 Task: Create a due date automation trigger when advanced on, 2 hours before a card is due add fields with custom field "Resume" set to a number greater than 1 and lower or equal to 10.
Action: Mouse moved to (1222, 107)
Screenshot: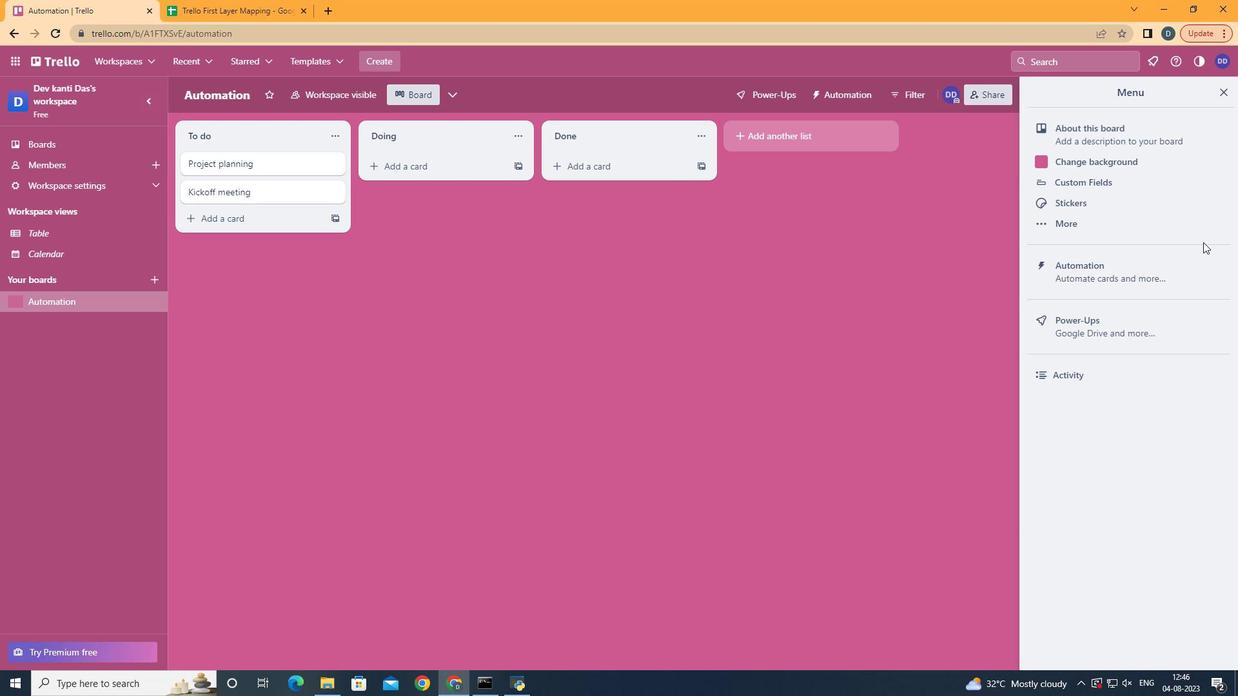 
Action: Mouse pressed left at (1222, 107)
Screenshot: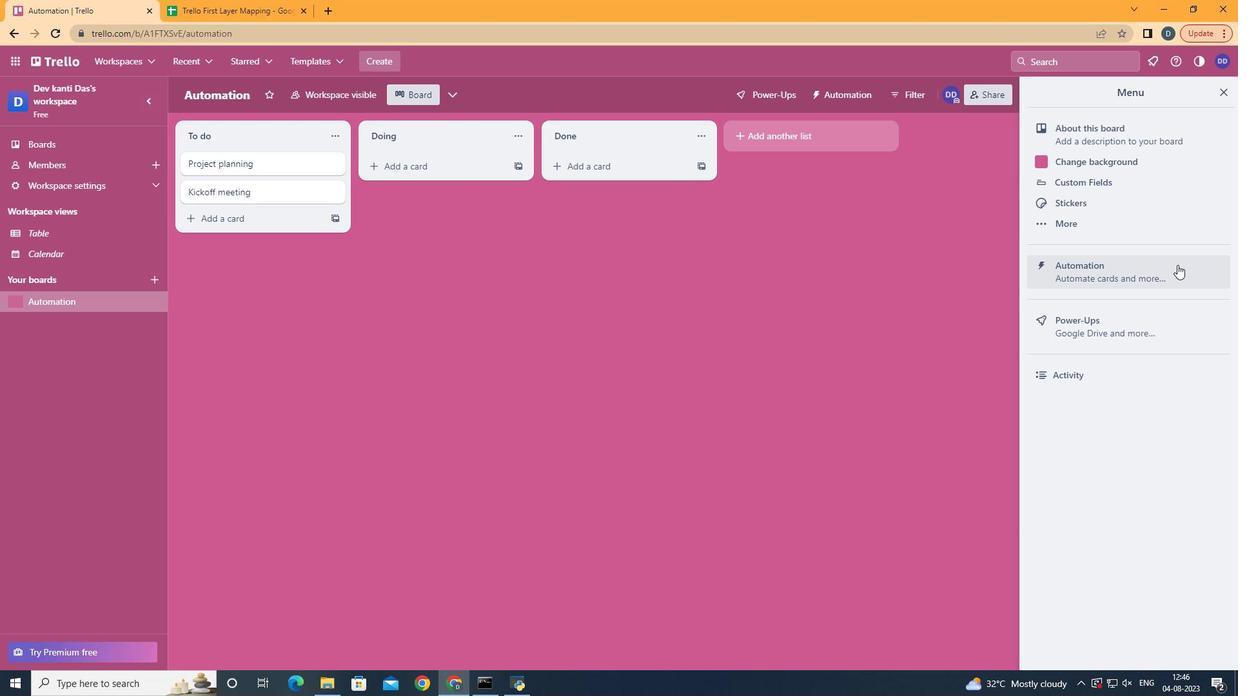
Action: Mouse moved to (1184, 272)
Screenshot: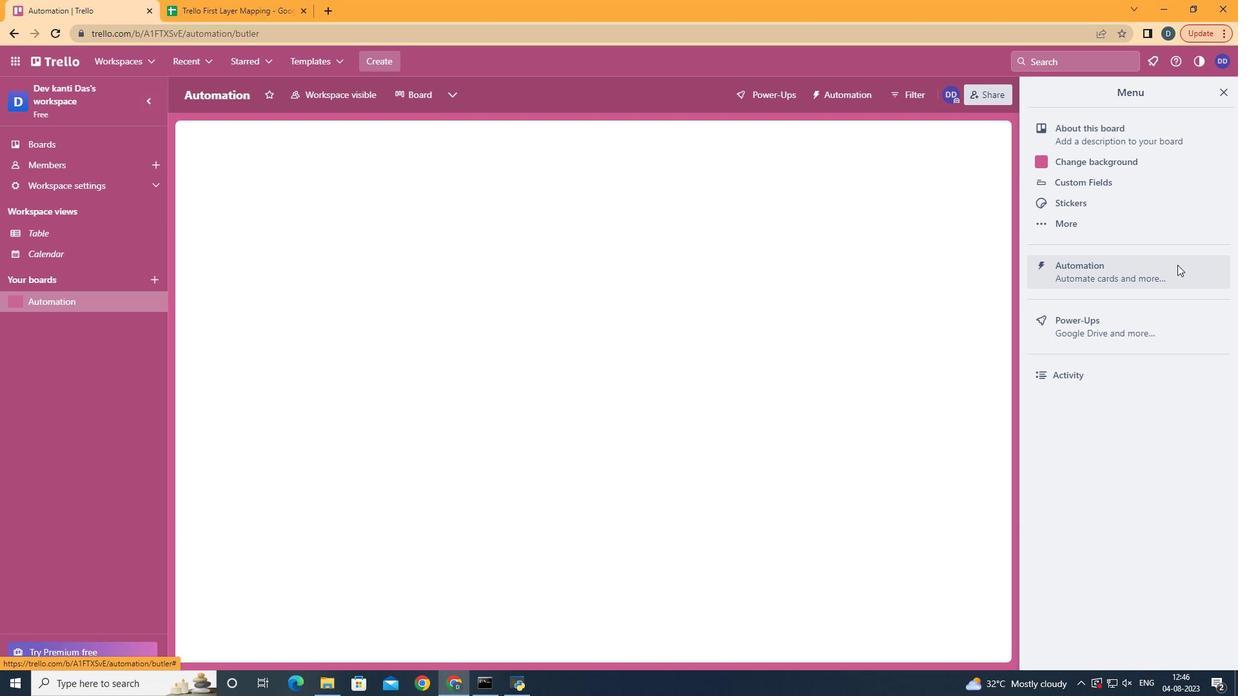 
Action: Mouse pressed left at (1184, 272)
Screenshot: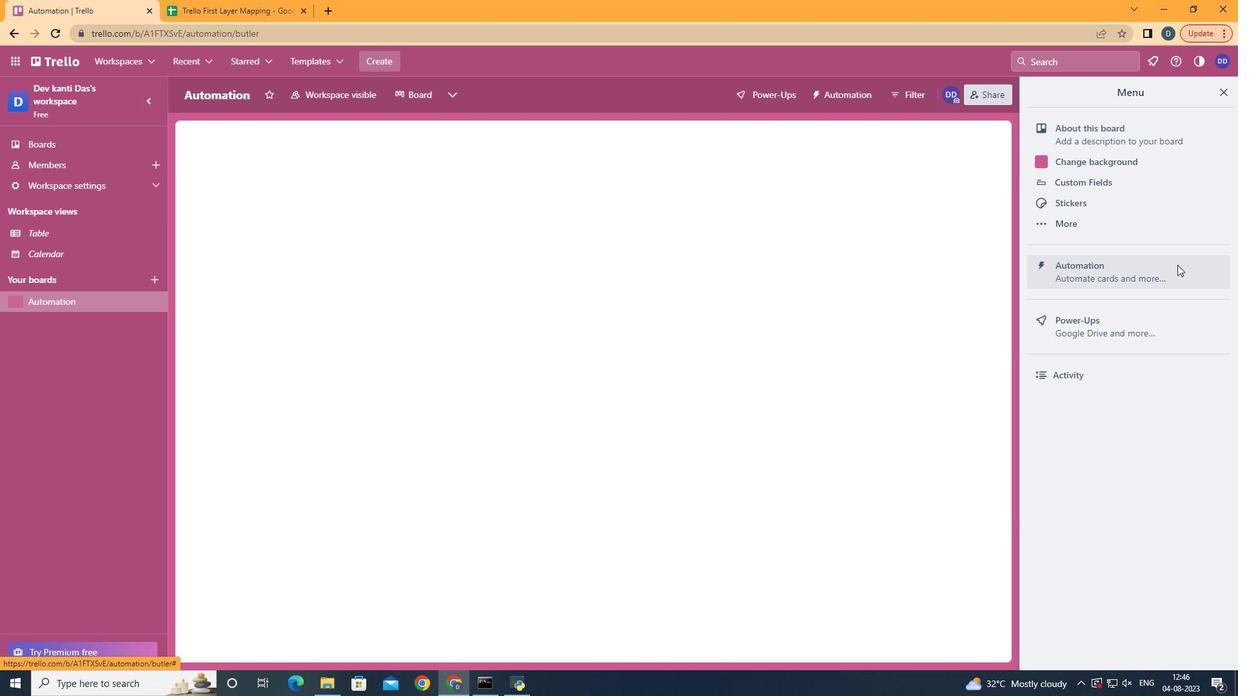 
Action: Mouse moved to (253, 281)
Screenshot: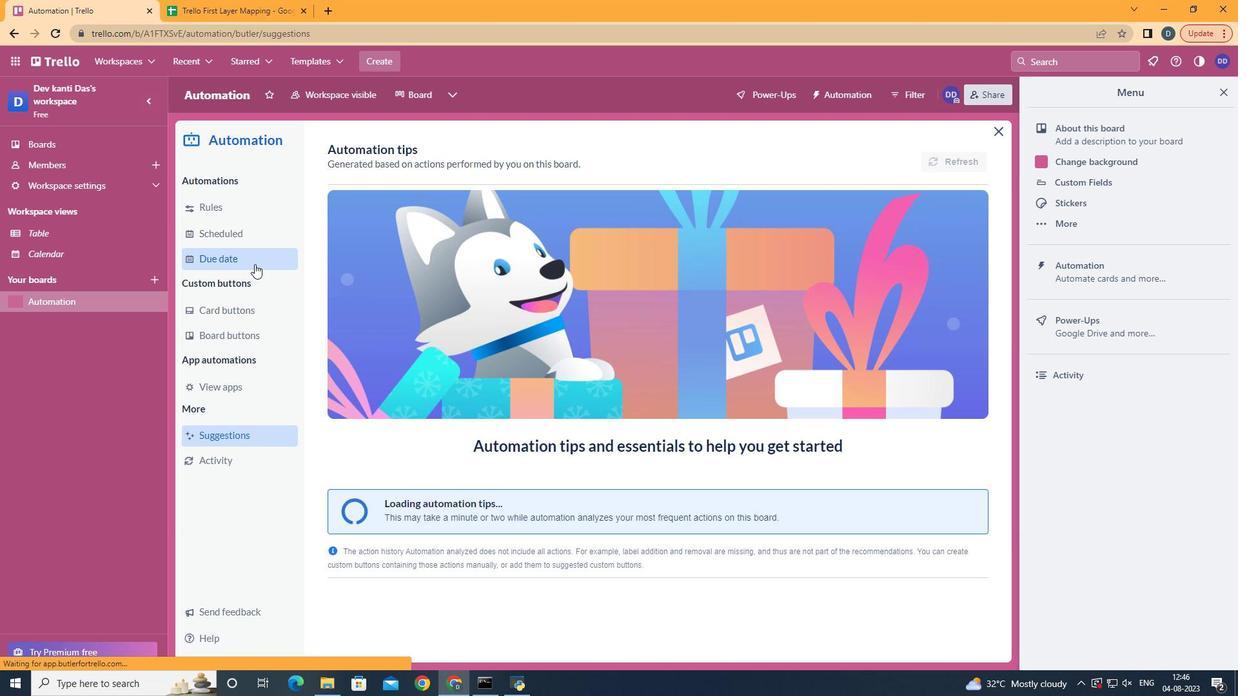 
Action: Mouse pressed left at (253, 281)
Screenshot: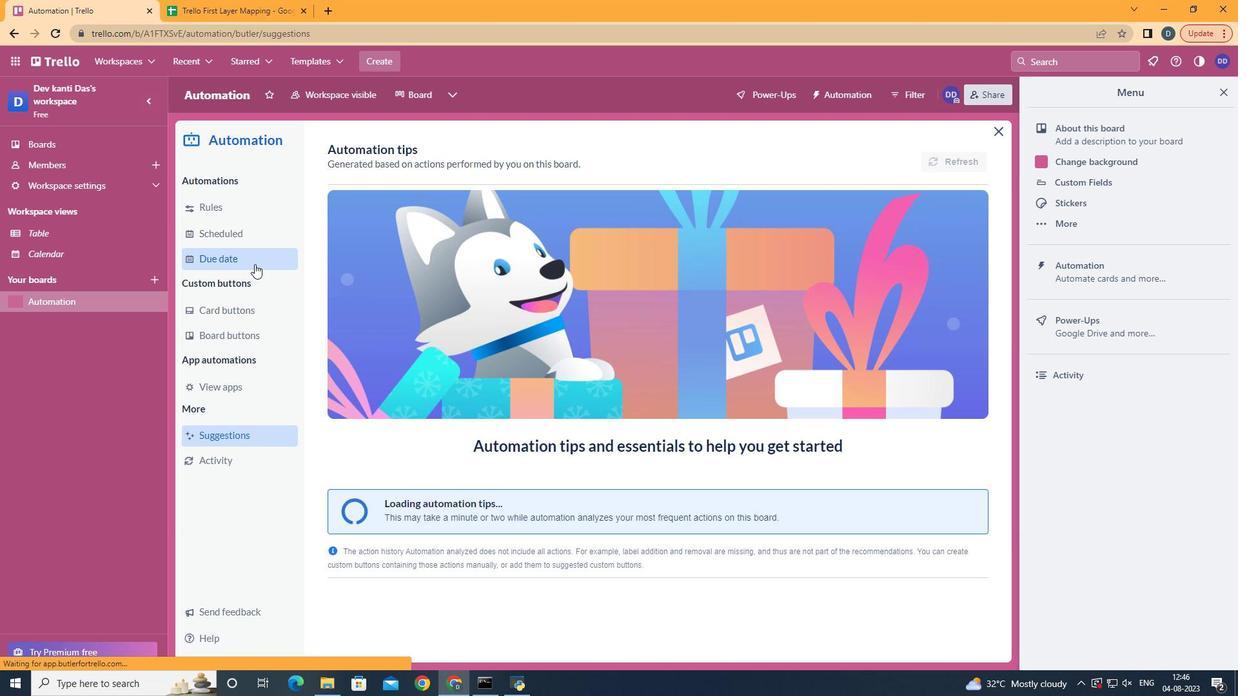 
Action: Mouse moved to (261, 273)
Screenshot: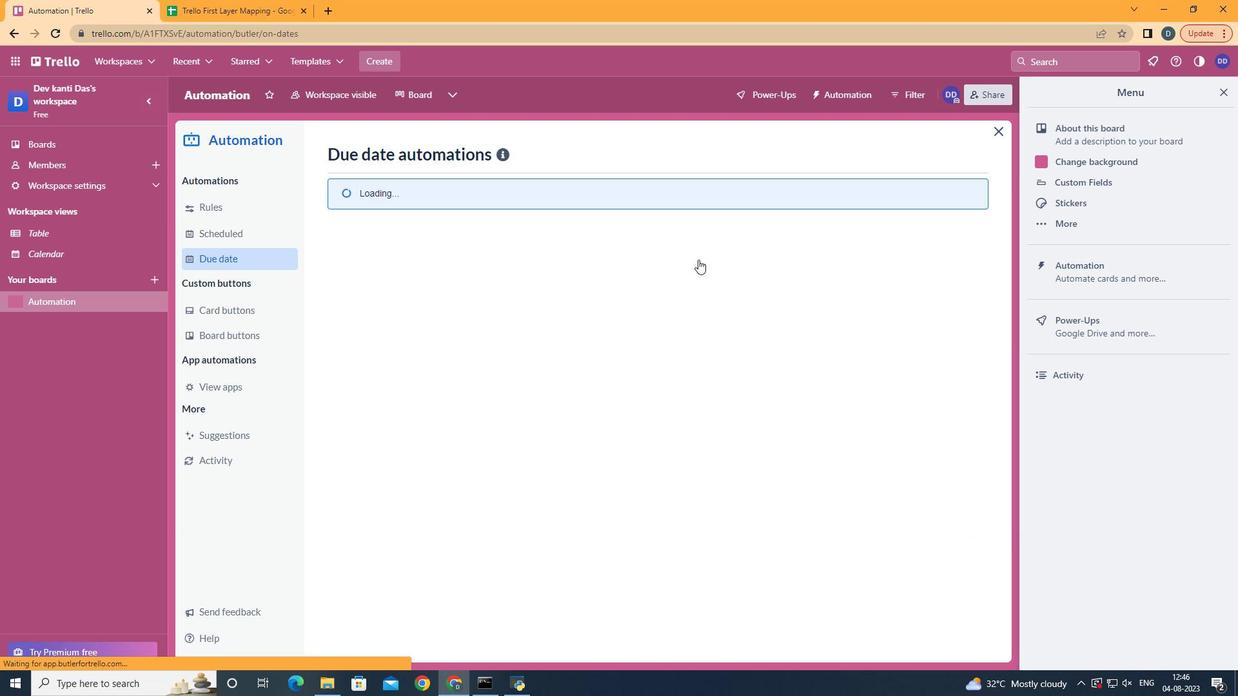 
Action: Mouse pressed left at (261, 273)
Screenshot: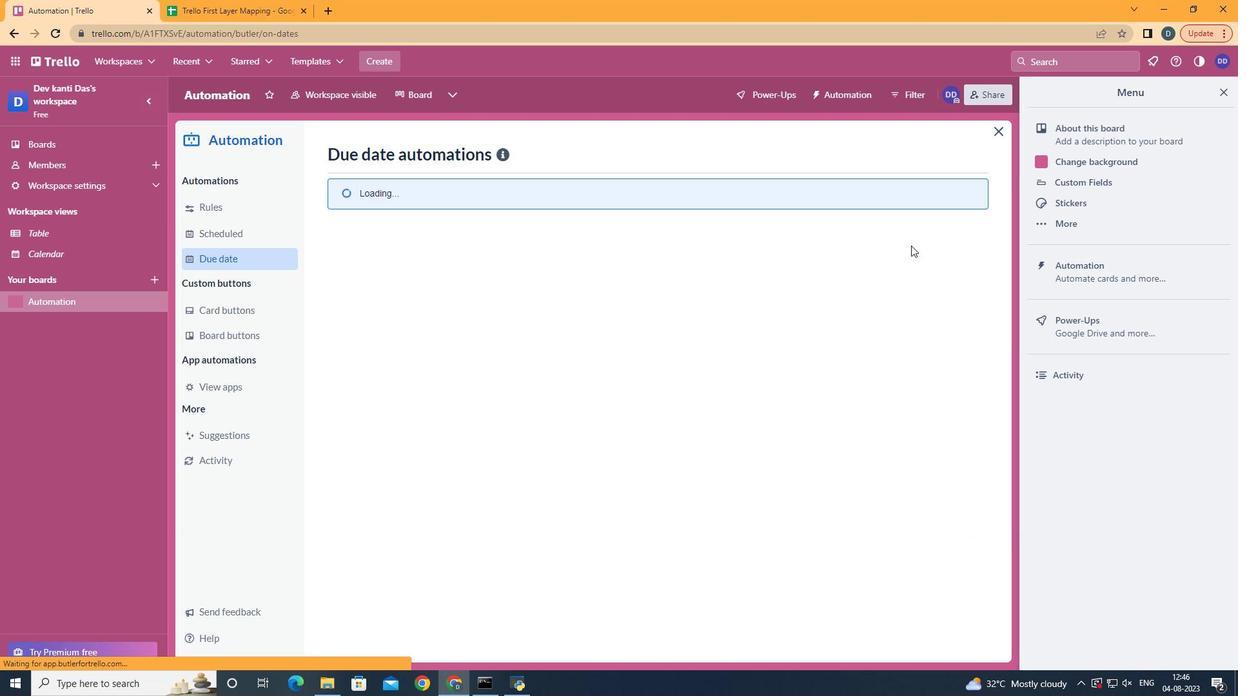 
Action: Mouse moved to (922, 159)
Screenshot: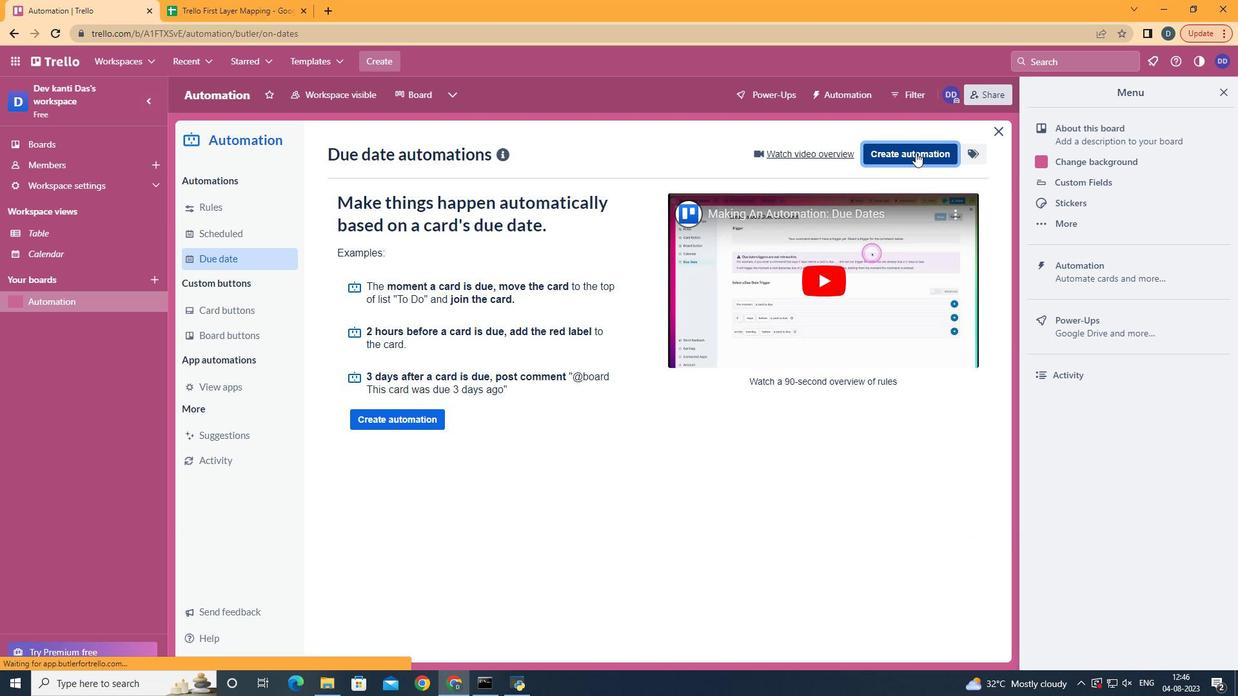
Action: Mouse pressed left at (922, 159)
Screenshot: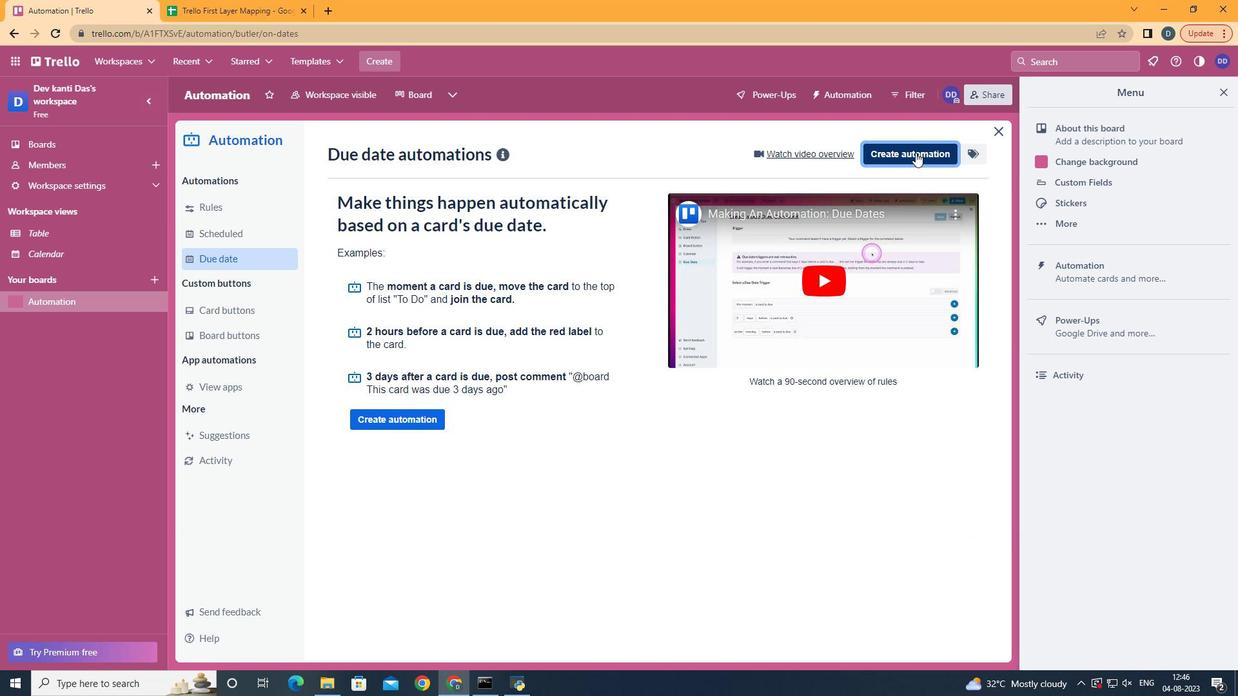 
Action: Mouse moved to (760, 290)
Screenshot: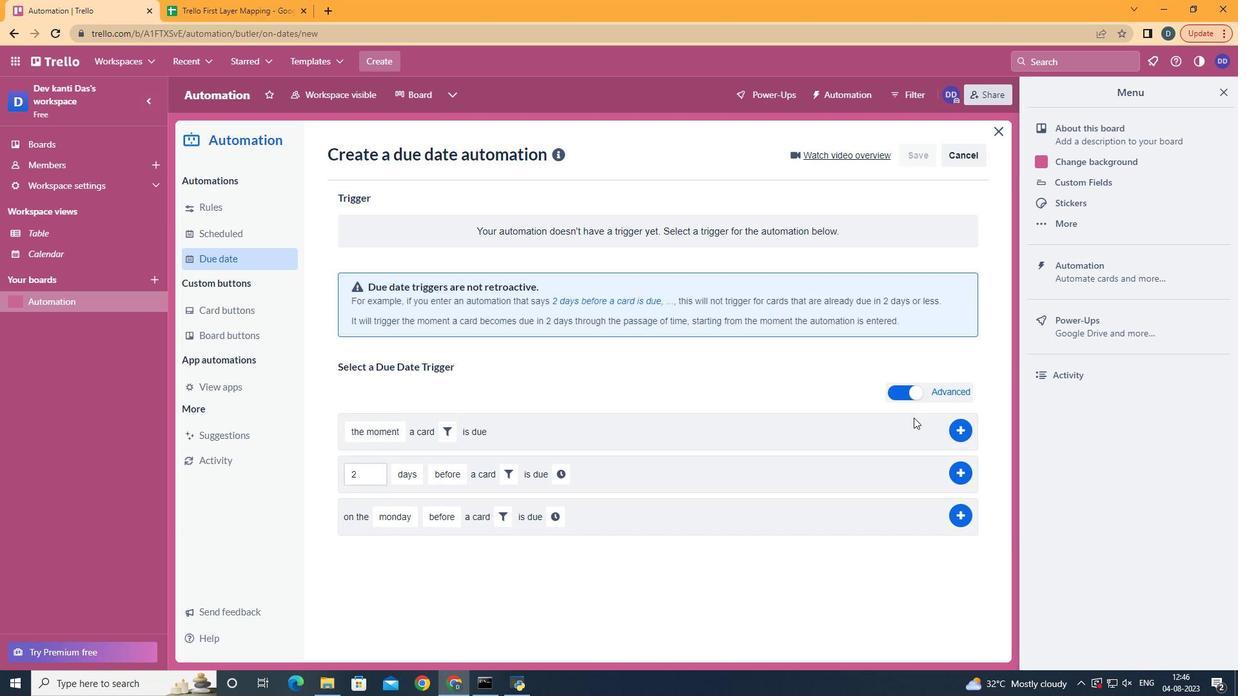 
Action: Mouse pressed left at (760, 290)
Screenshot: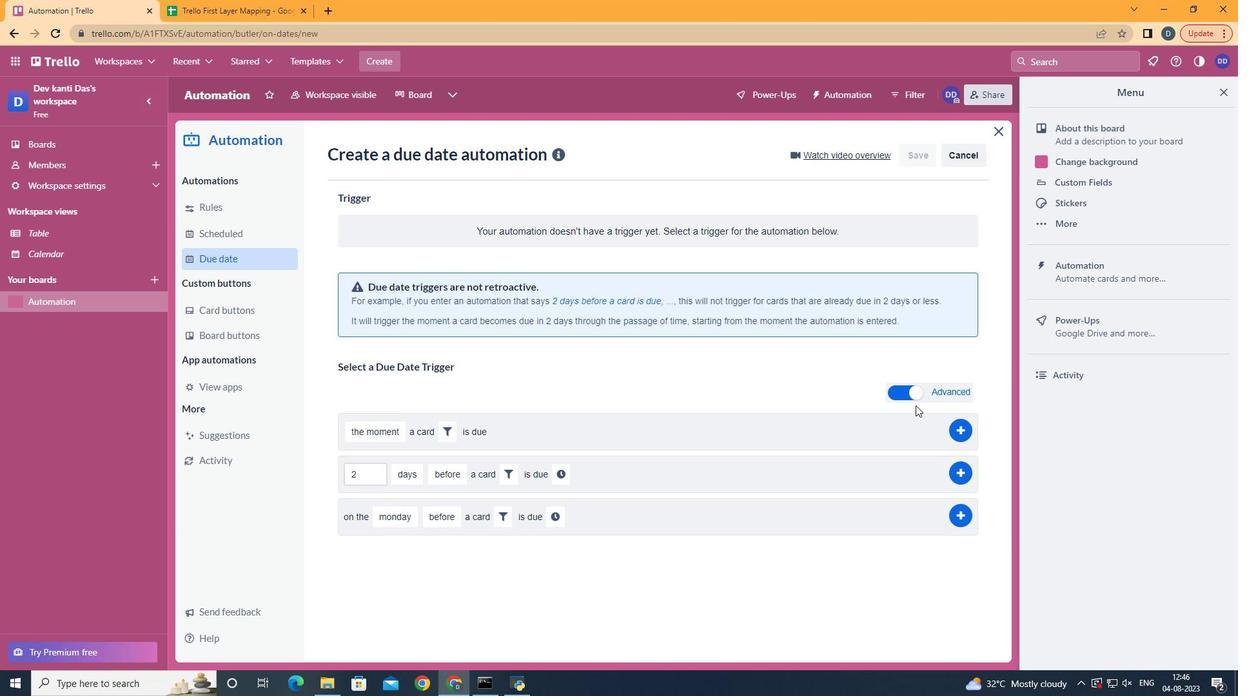 
Action: Mouse moved to (417, 561)
Screenshot: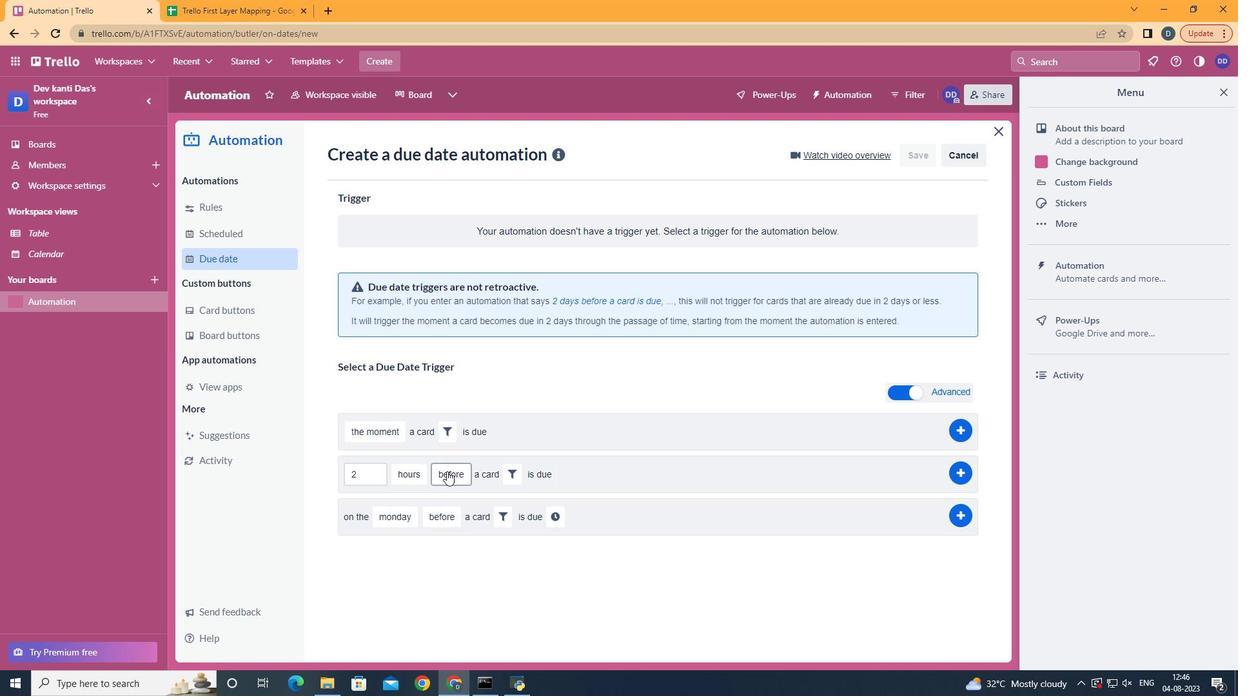 
Action: Mouse pressed left at (417, 561)
Screenshot: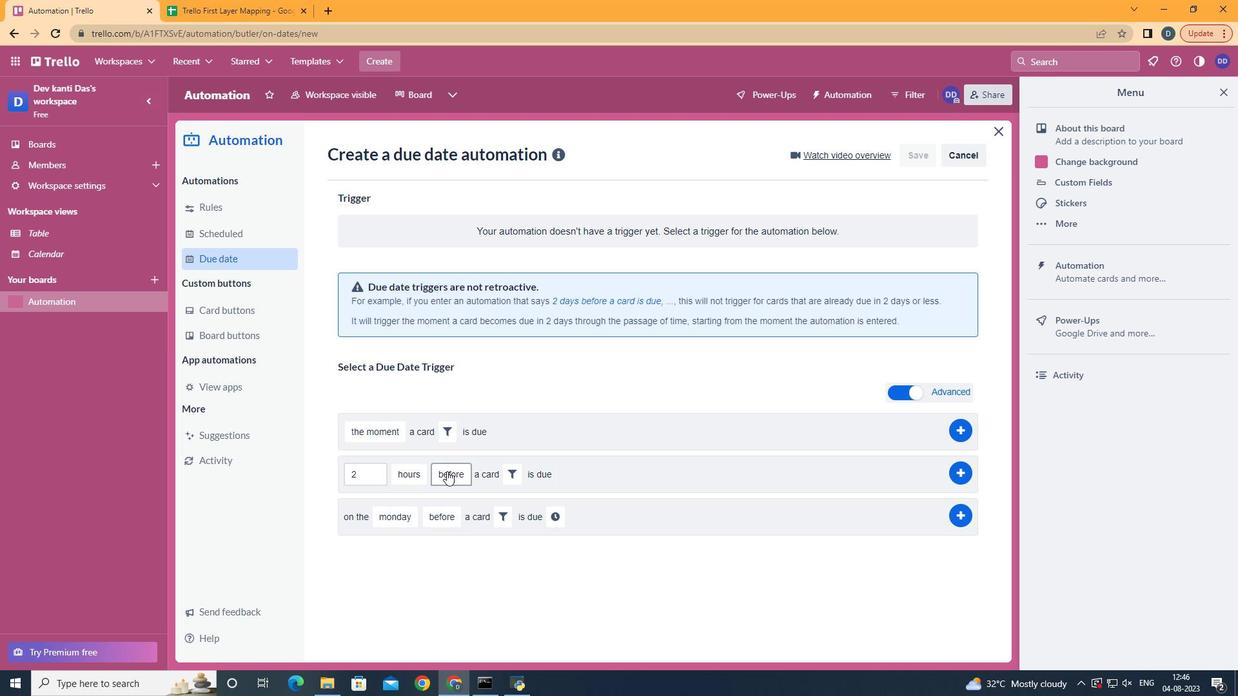 
Action: Mouse moved to (458, 501)
Screenshot: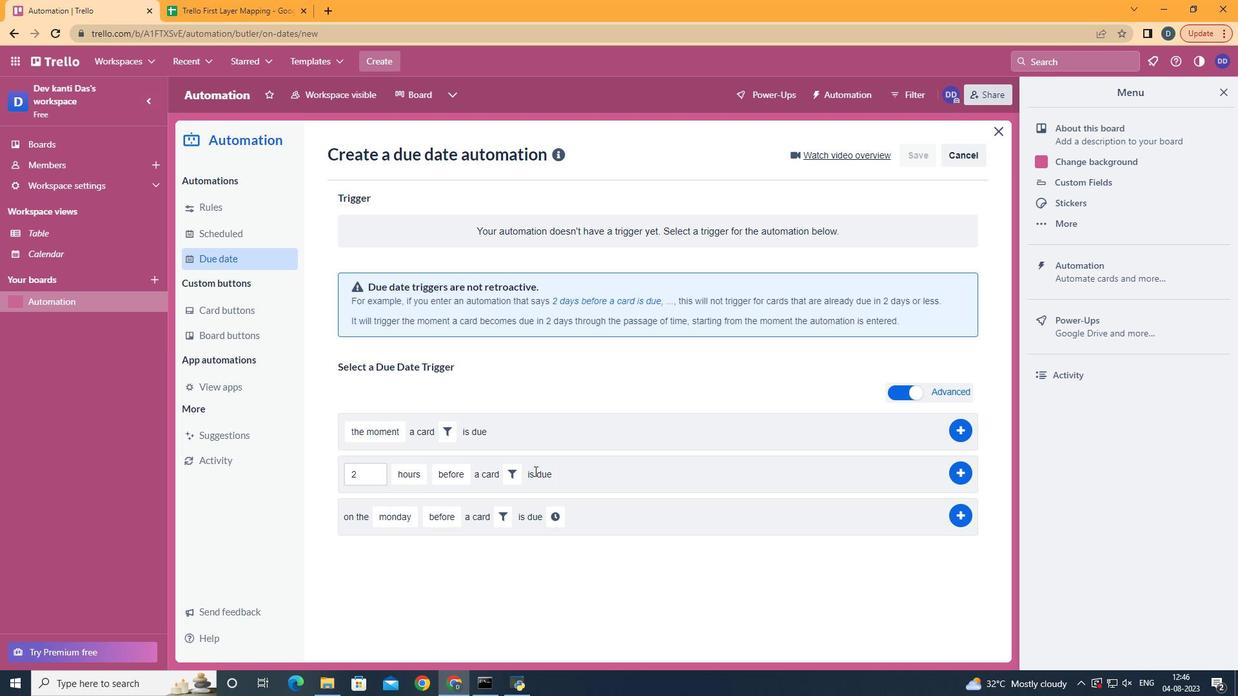 
Action: Mouse pressed left at (458, 501)
Screenshot: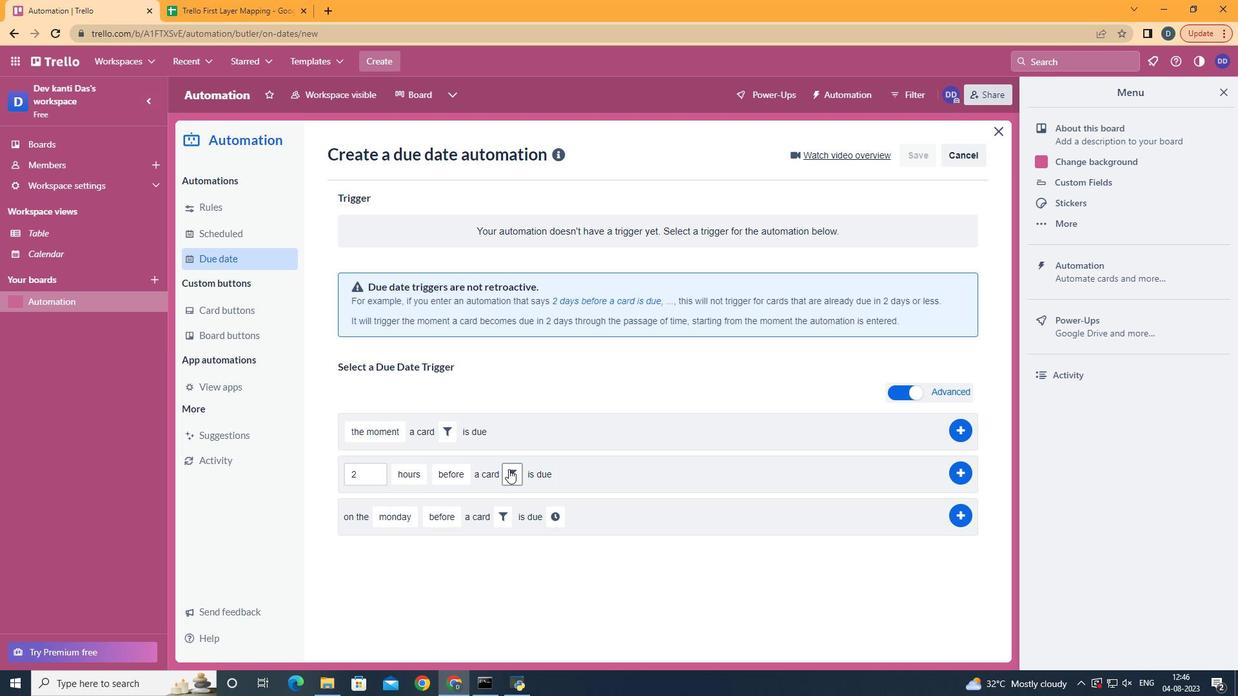 
Action: Mouse moved to (515, 476)
Screenshot: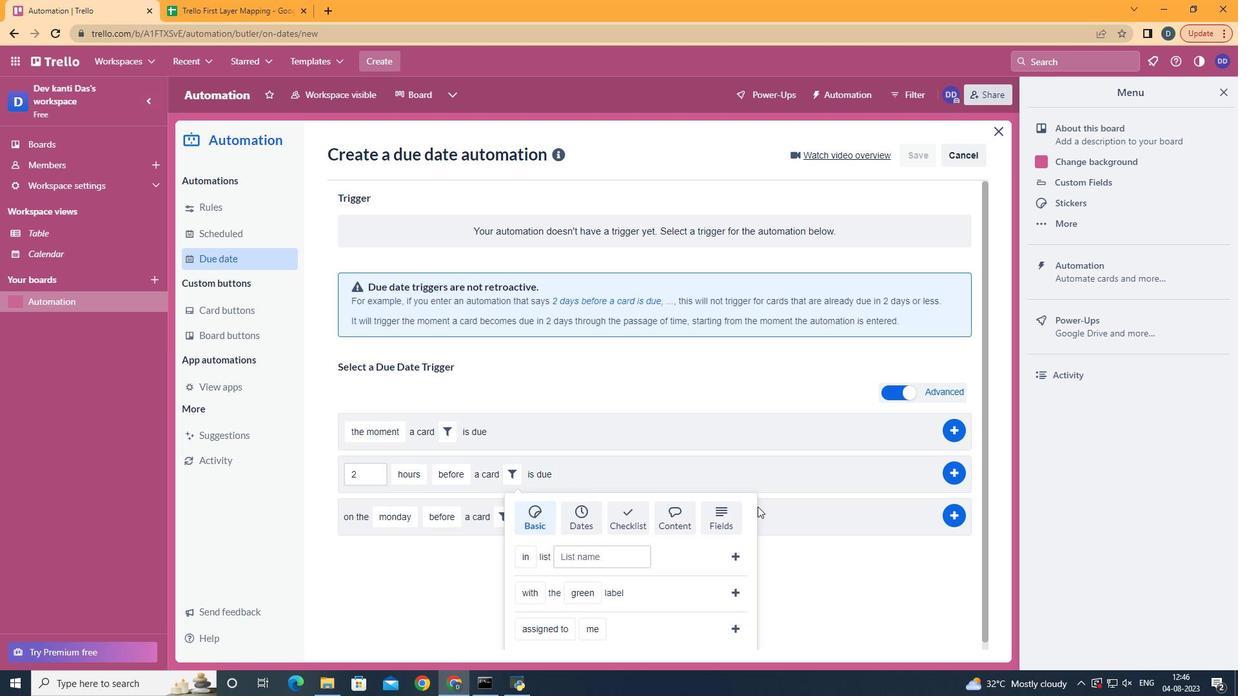 
Action: Mouse pressed left at (515, 476)
Screenshot: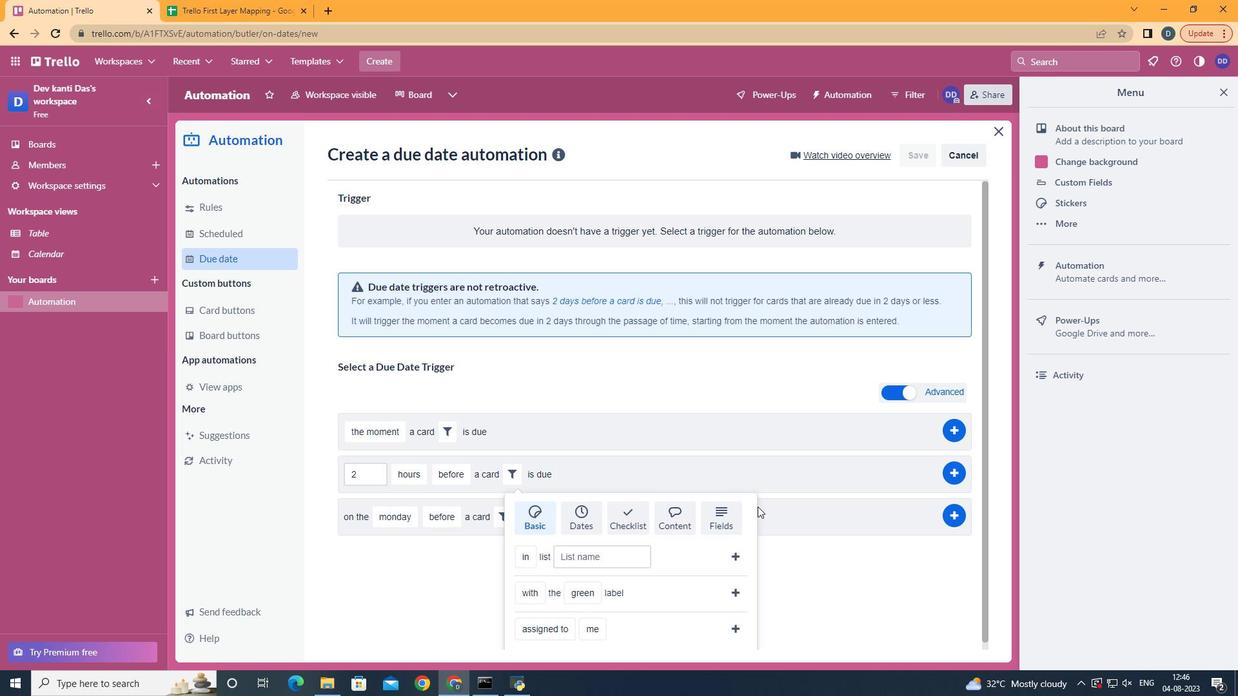 
Action: Mouse moved to (699, 519)
Screenshot: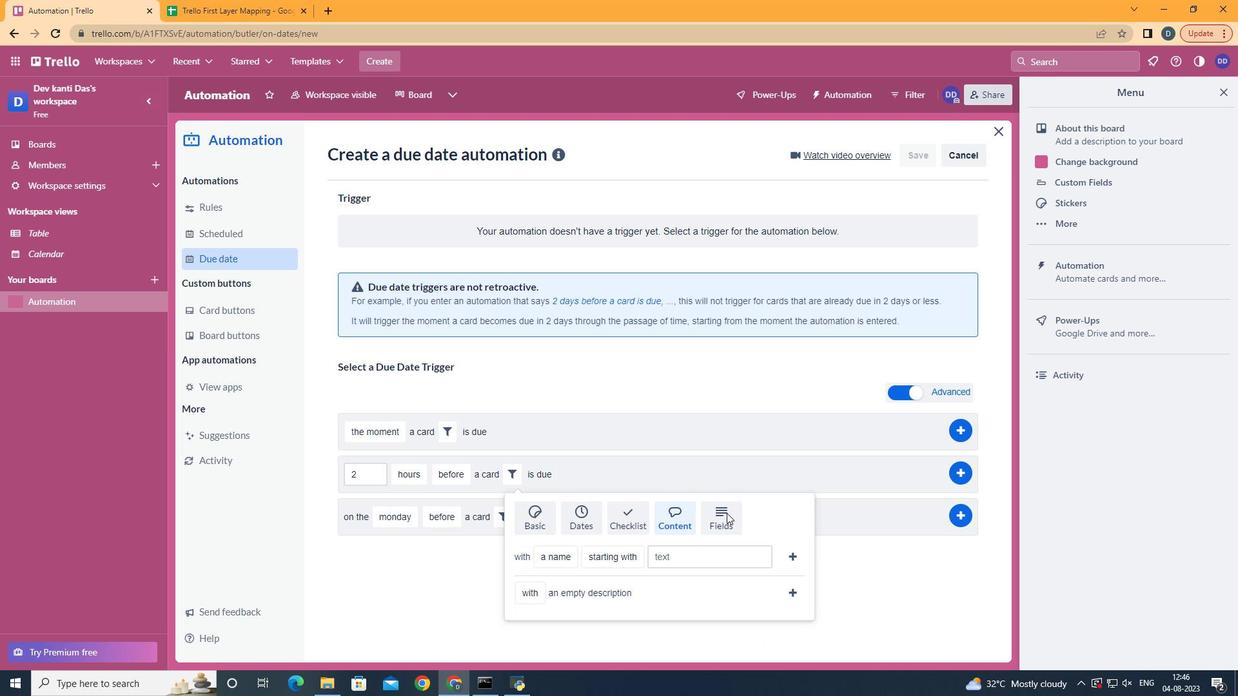 
Action: Mouse pressed left at (699, 519)
Screenshot: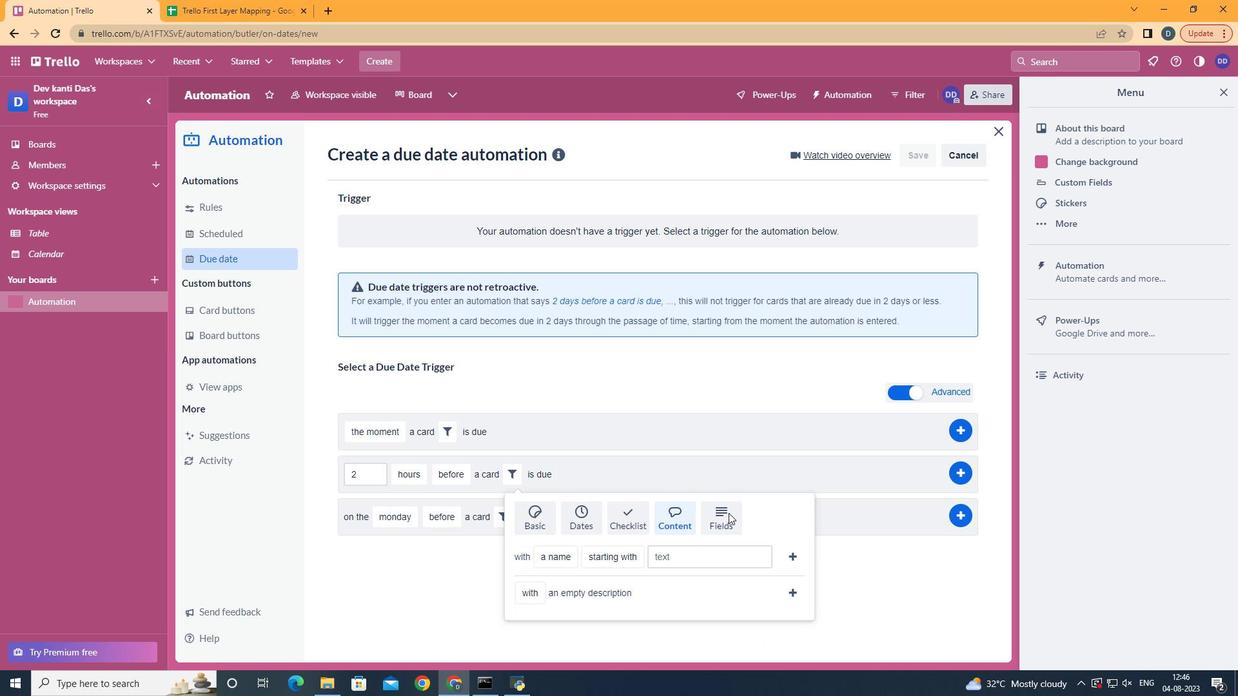 
Action: Mouse moved to (735, 520)
Screenshot: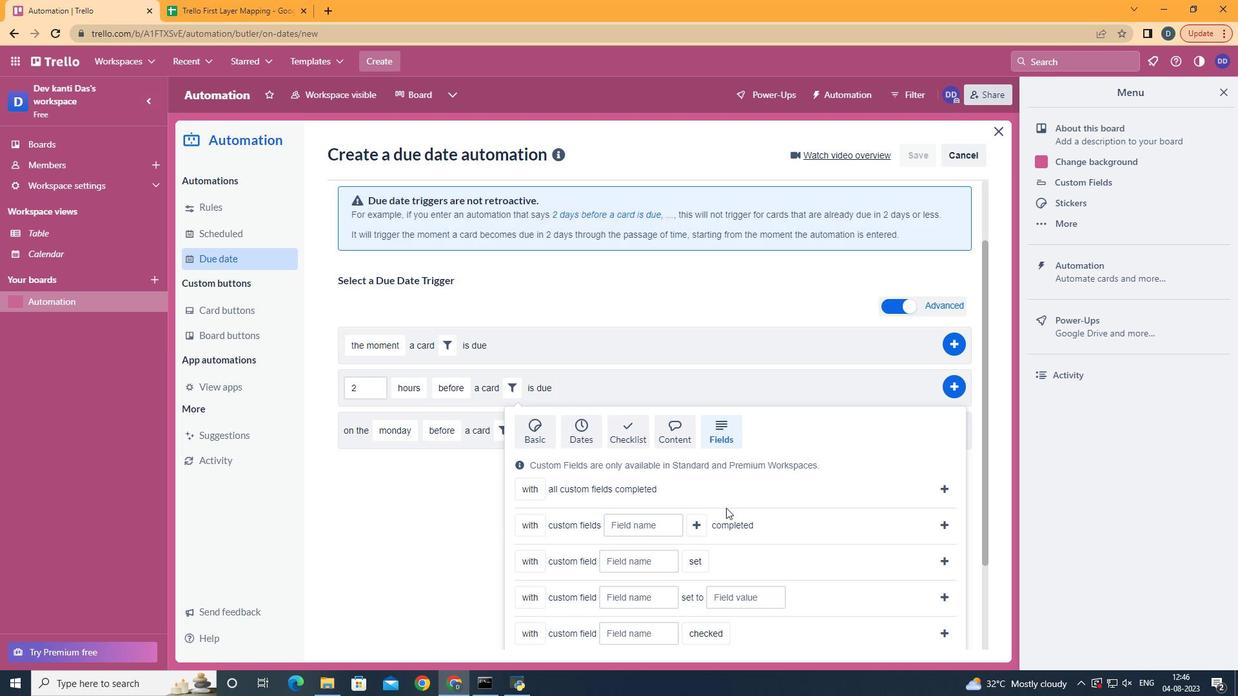 
Action: Mouse pressed left at (735, 520)
Screenshot: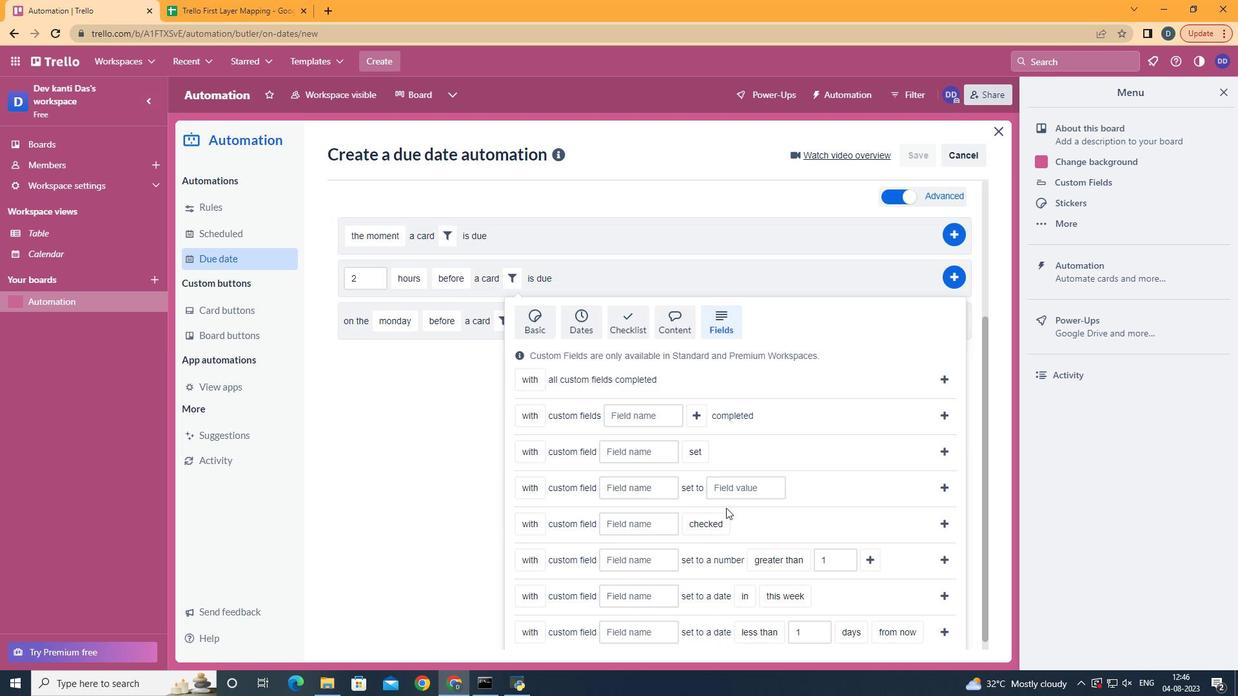 
Action: Mouse moved to (733, 515)
Screenshot: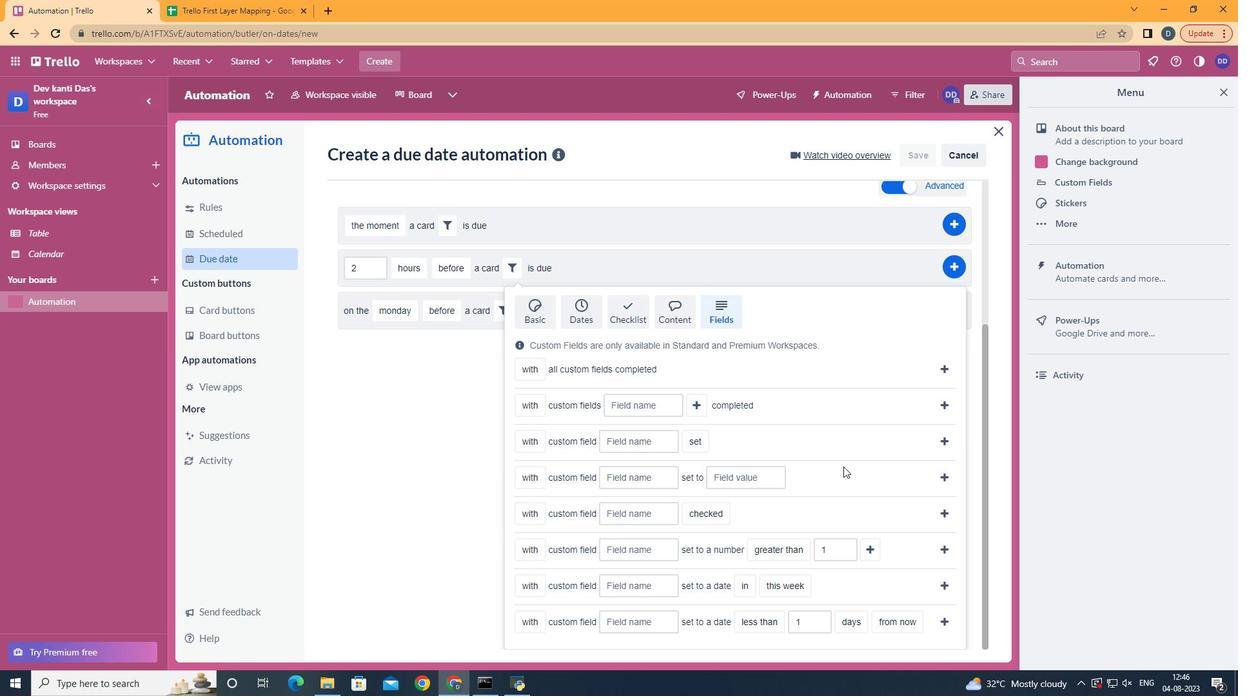 
Action: Mouse scrolled (733, 514) with delta (0, 0)
Screenshot: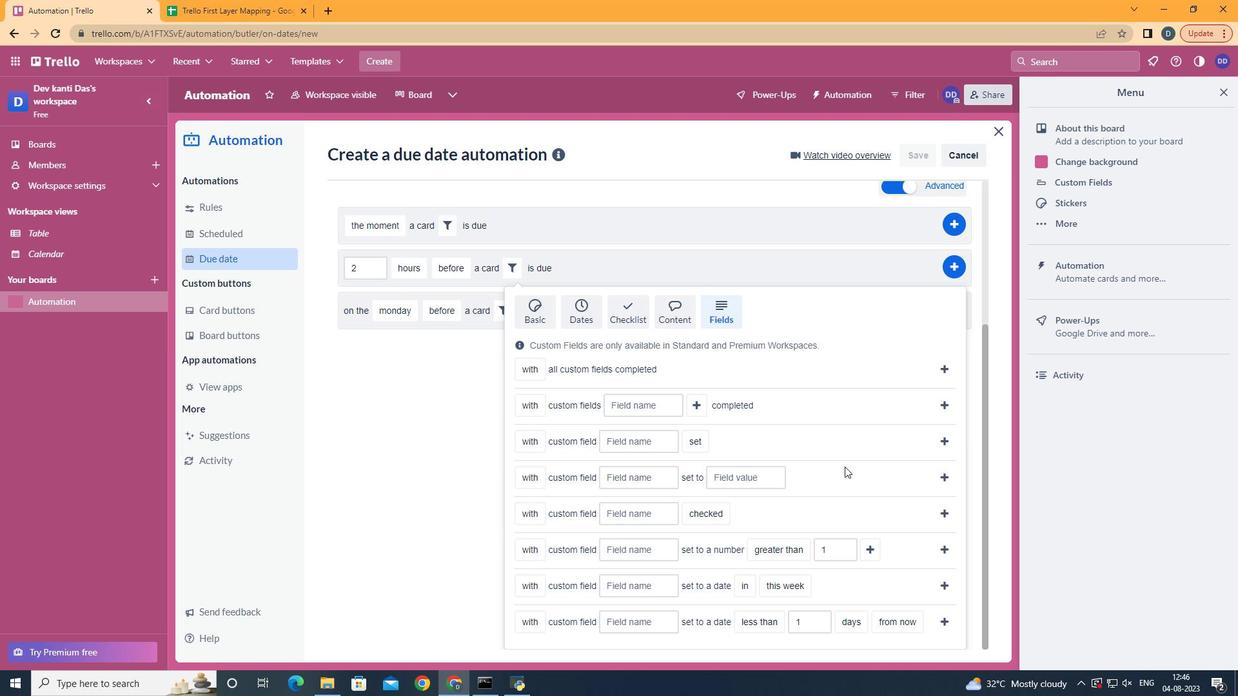 
Action: Mouse scrolled (733, 514) with delta (0, 0)
Screenshot: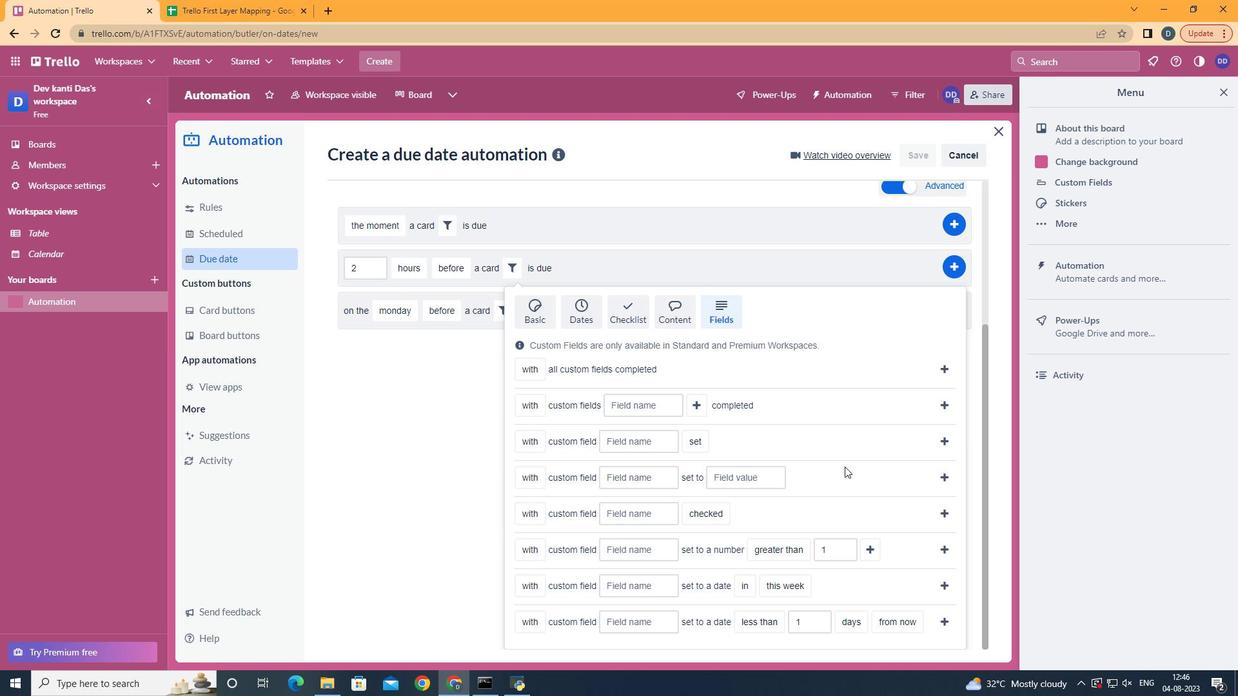 
Action: Mouse scrolled (733, 514) with delta (0, 0)
Screenshot: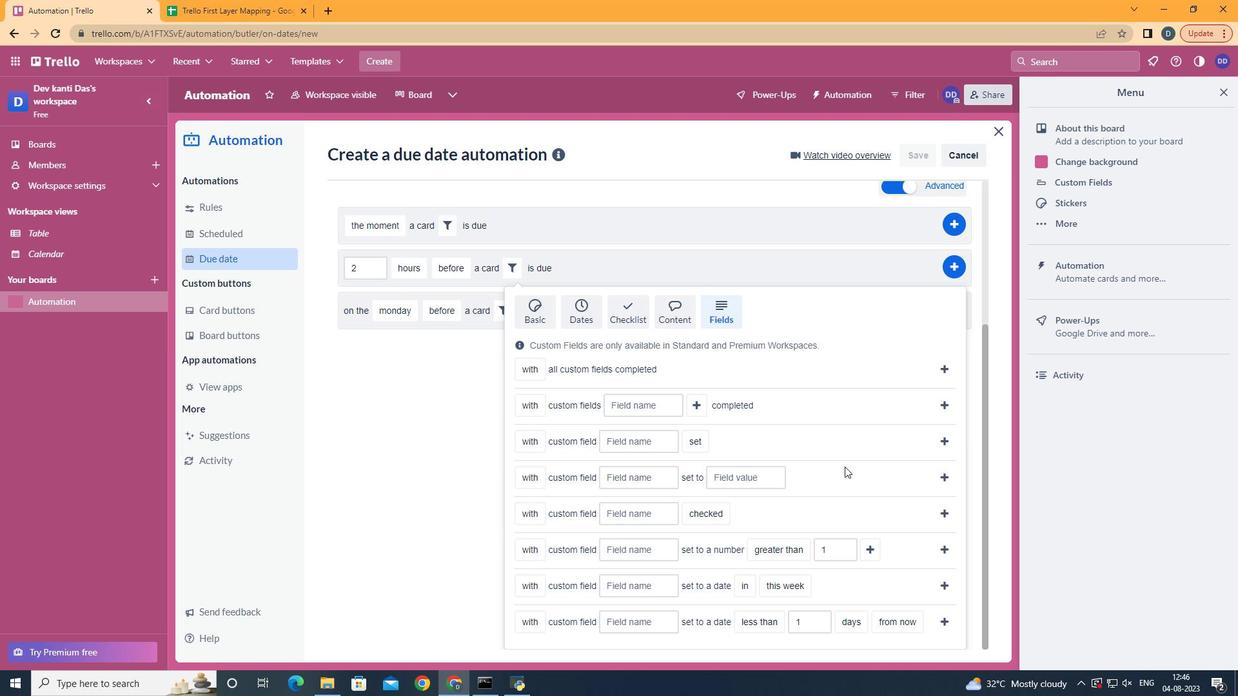 
Action: Mouse scrolled (733, 514) with delta (0, 0)
Screenshot: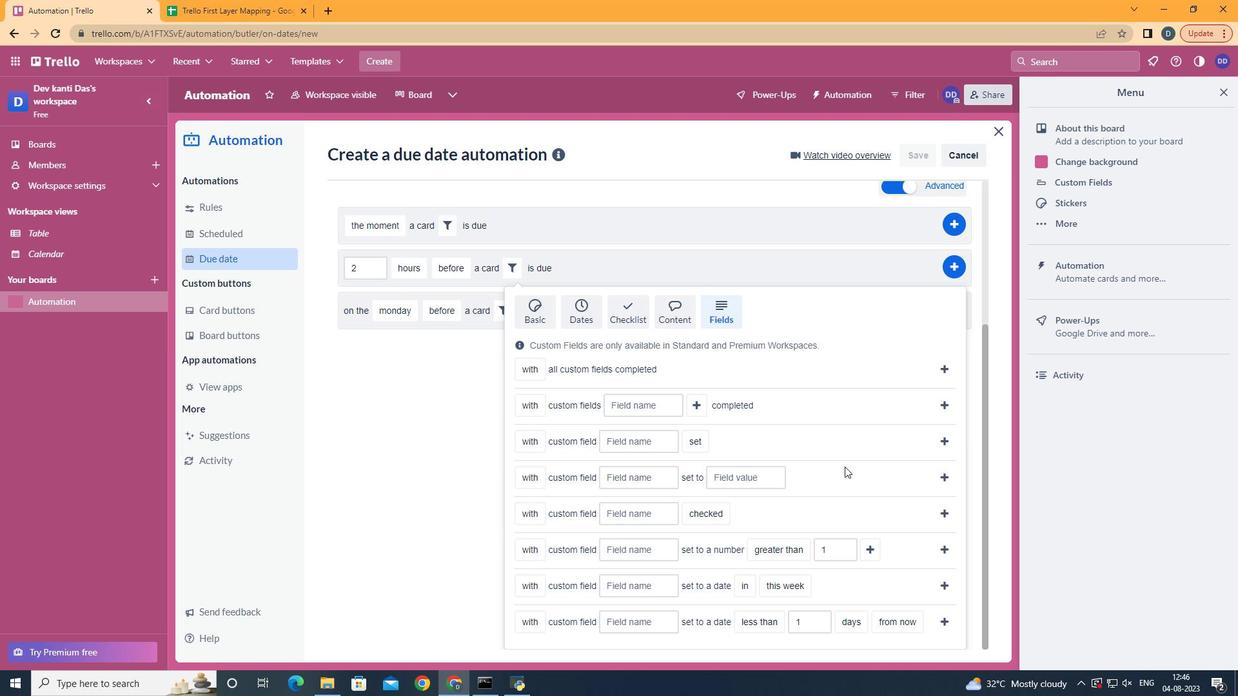 
Action: Mouse scrolled (733, 514) with delta (0, 0)
Screenshot: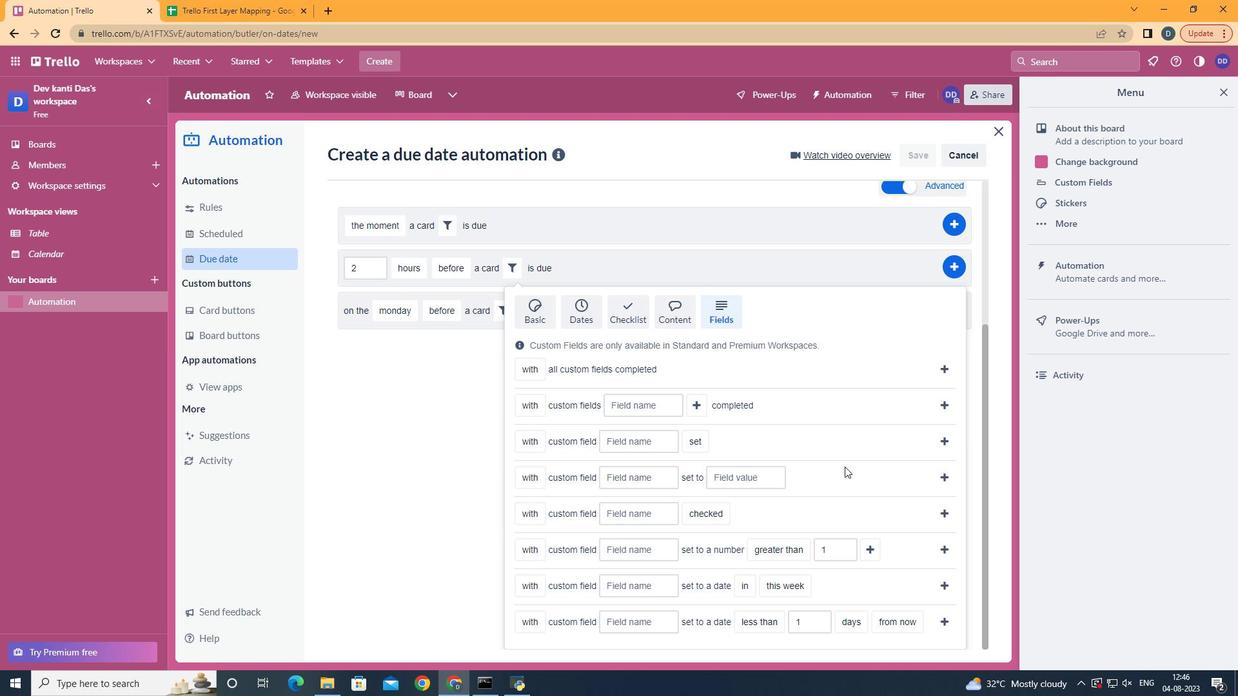 
Action: Mouse moved to (552, 573)
Screenshot: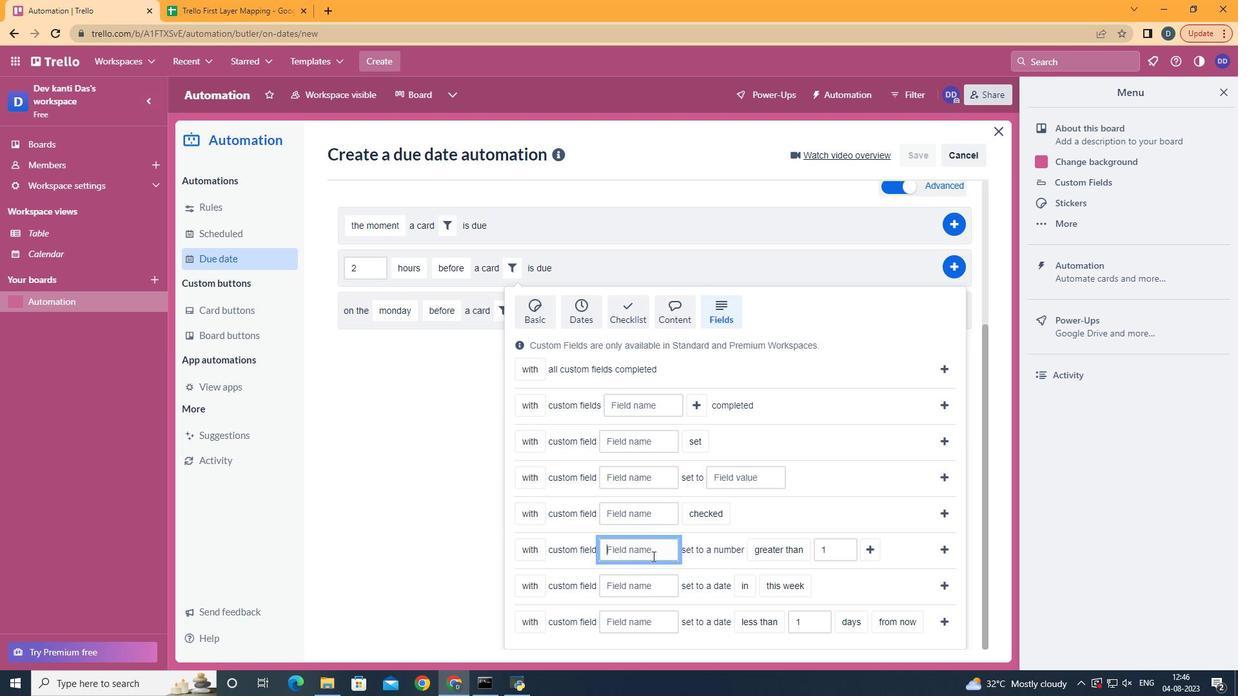 
Action: Mouse pressed left at (552, 573)
Screenshot: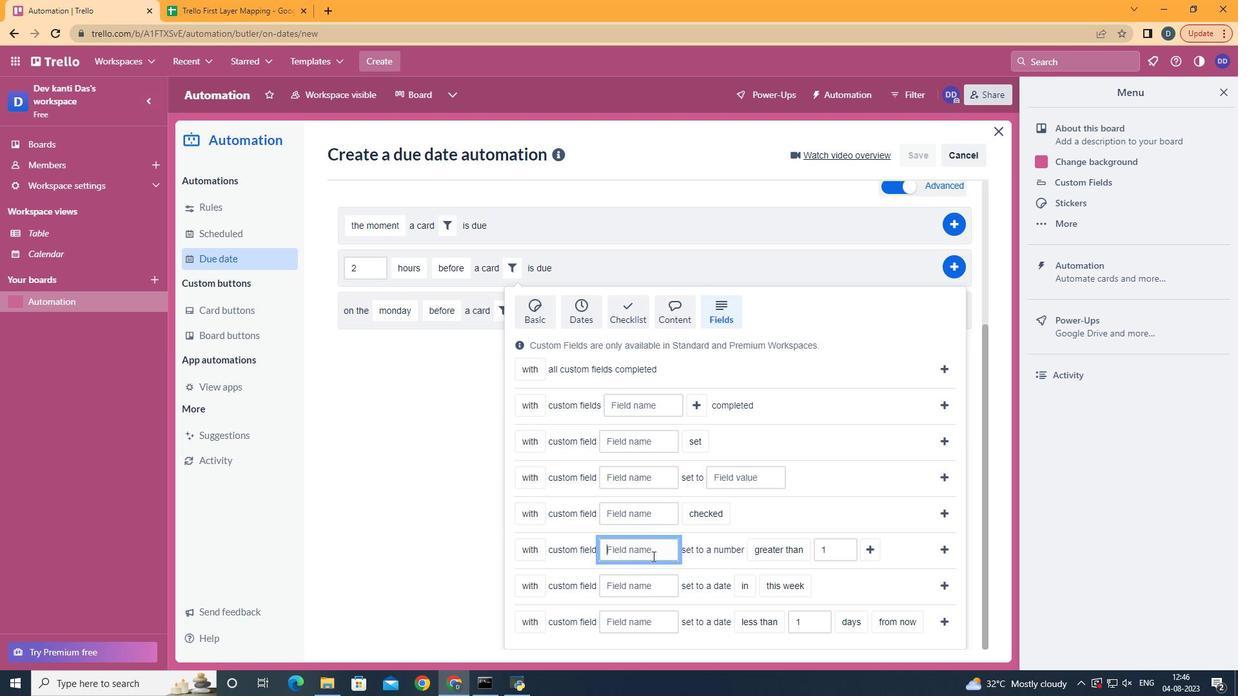 
Action: Mouse moved to (659, 563)
Screenshot: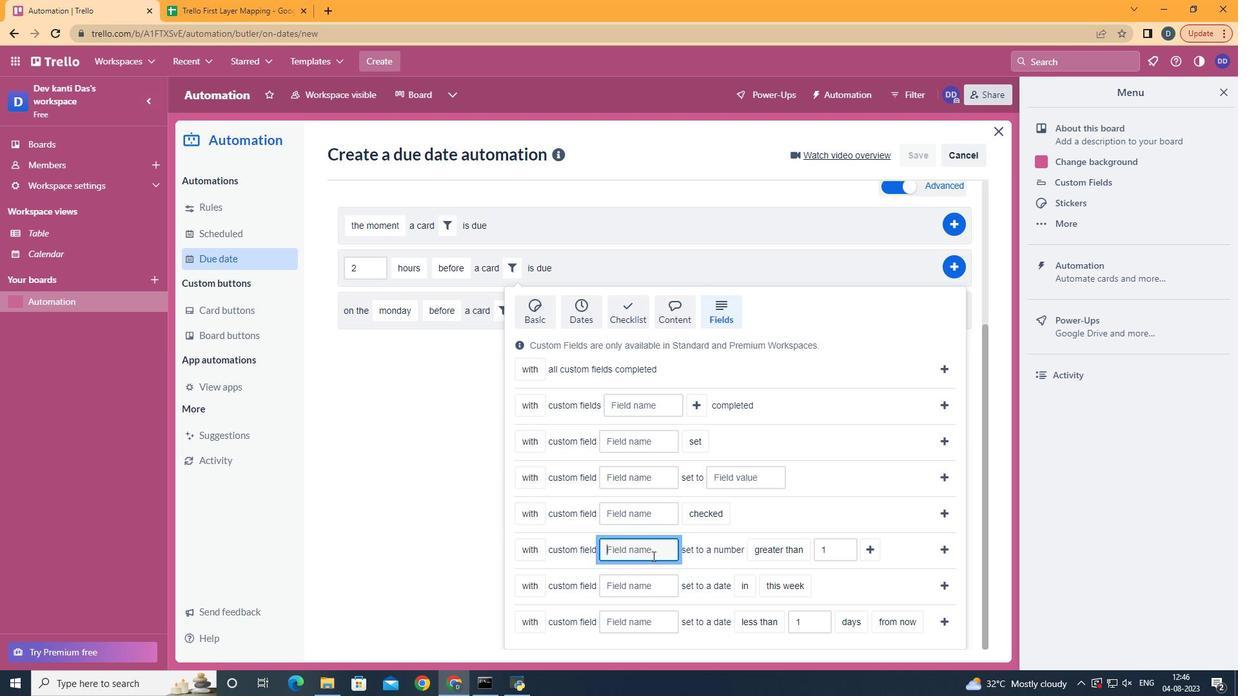 
Action: Mouse pressed left at (659, 563)
Screenshot: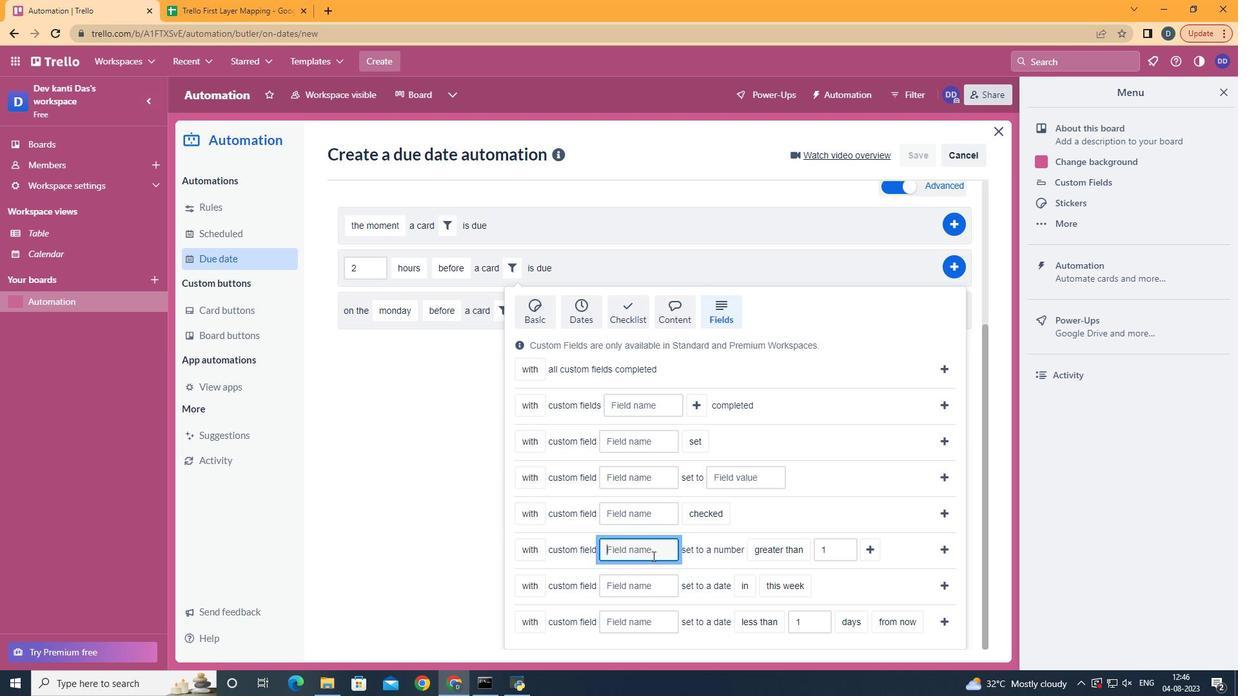 
Action: Key pressed <Key.shift>Resume
Screenshot: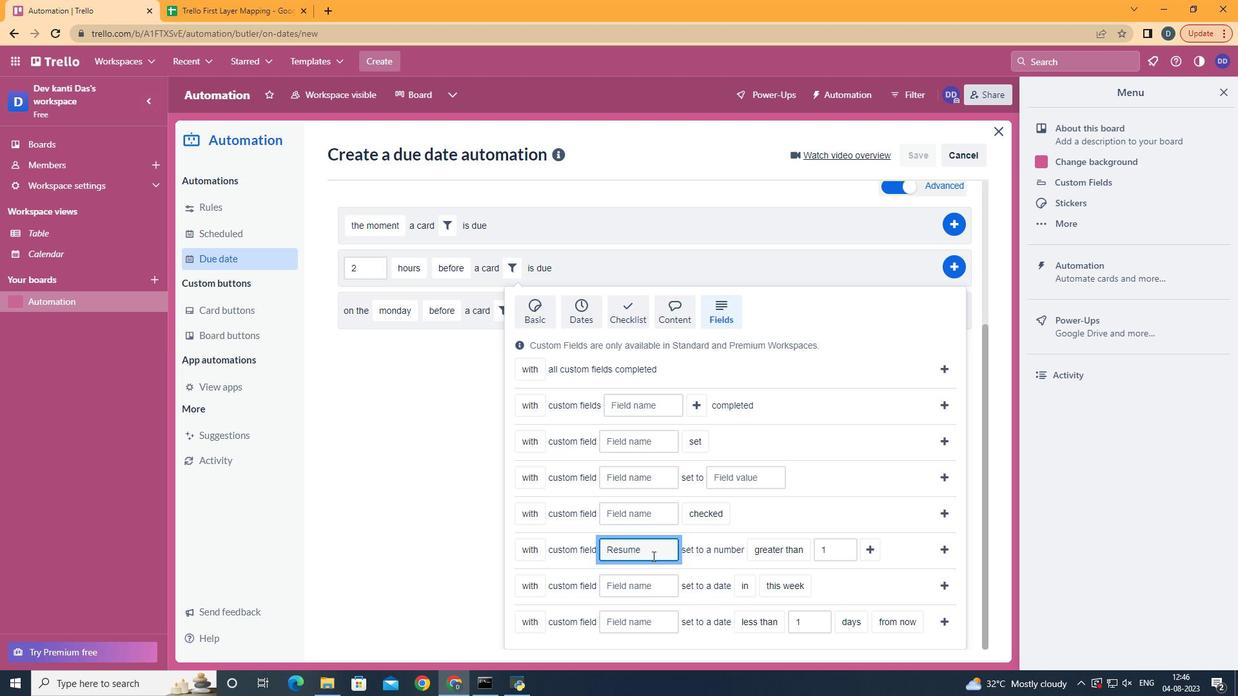 
Action: Mouse moved to (811, 448)
Screenshot: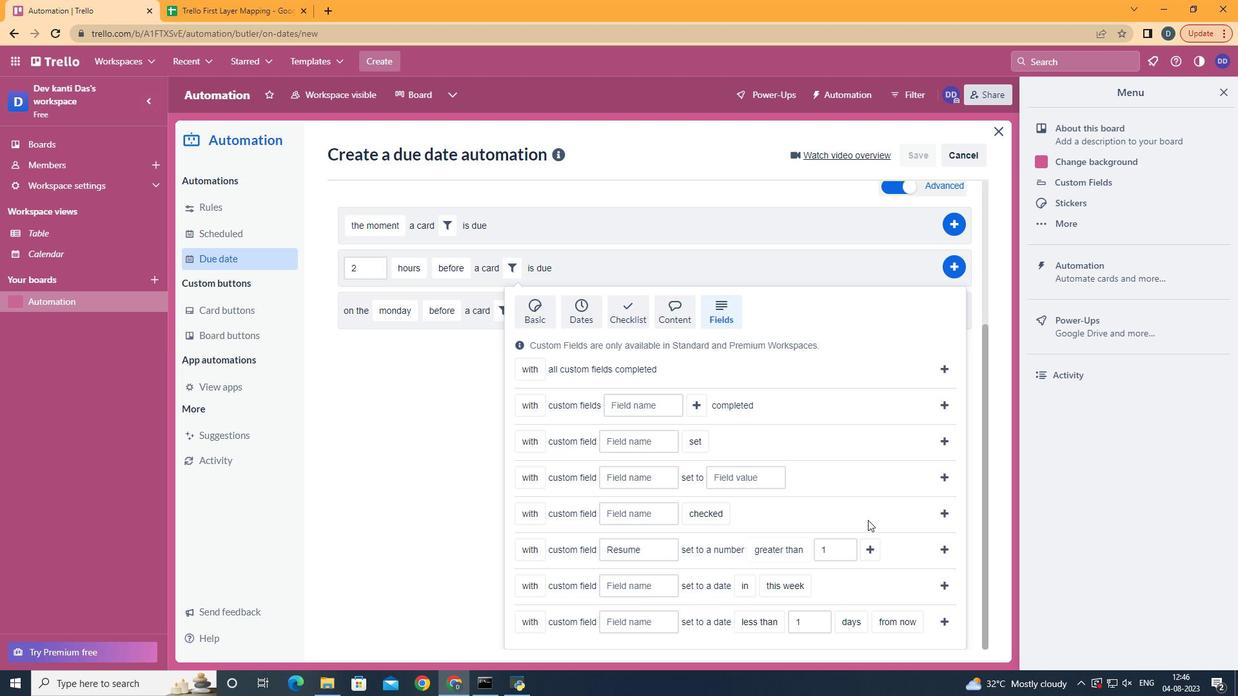 
Action: Mouse pressed left at (811, 448)
Screenshot: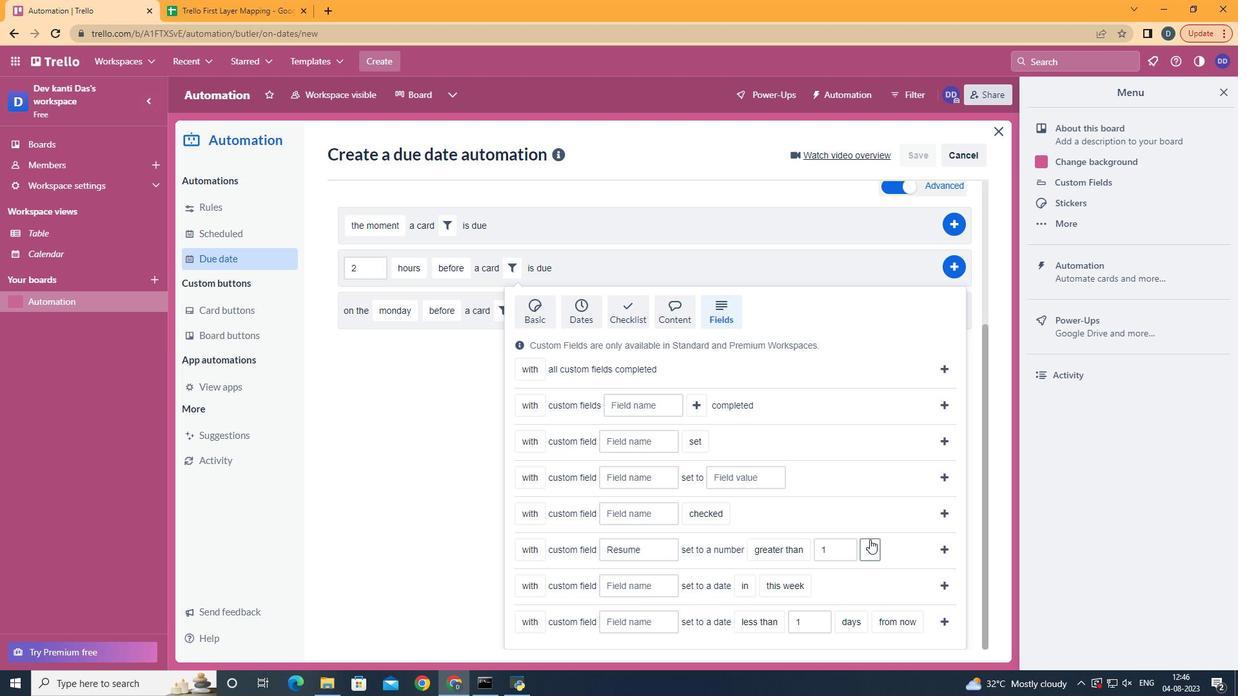 
Action: Mouse moved to (877, 555)
Screenshot: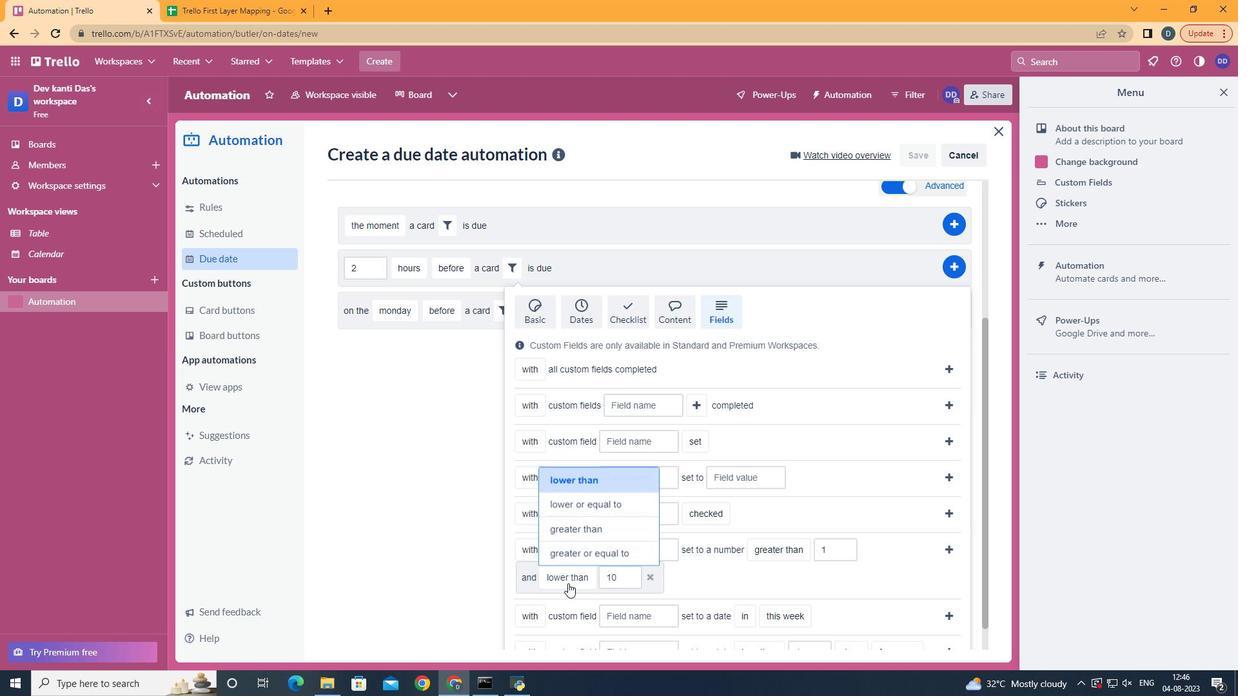 
Action: Mouse pressed left at (877, 555)
Screenshot: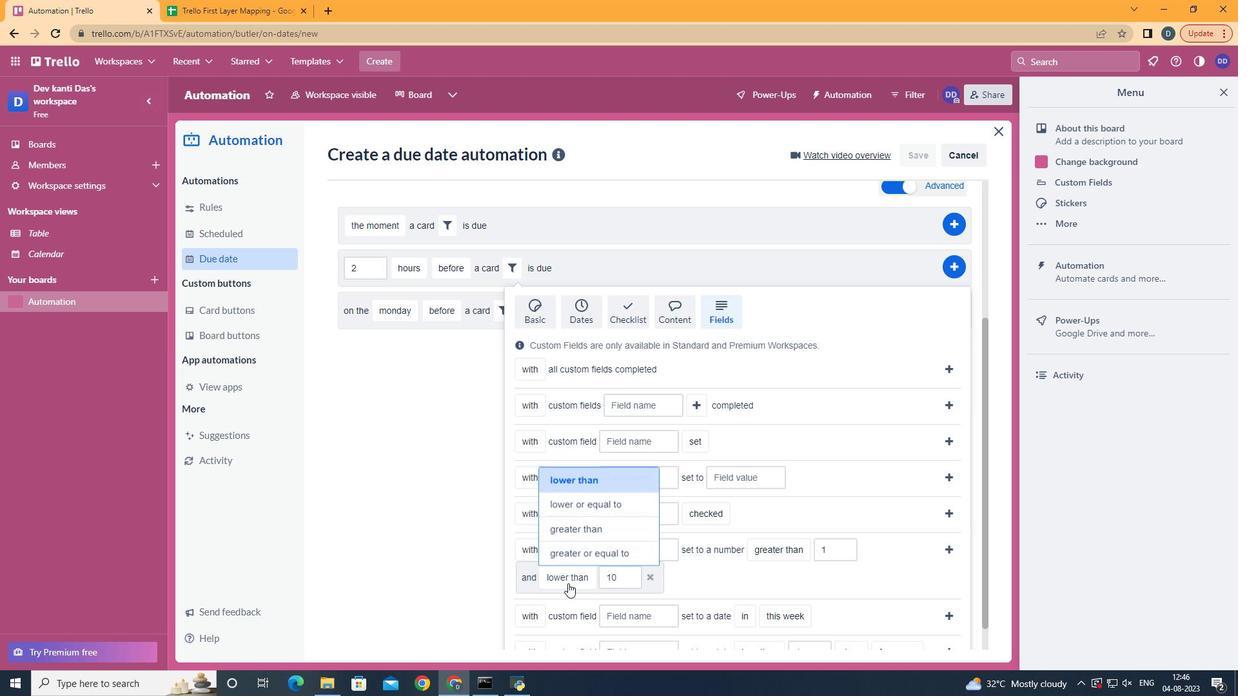 
Action: Mouse moved to (599, 514)
Screenshot: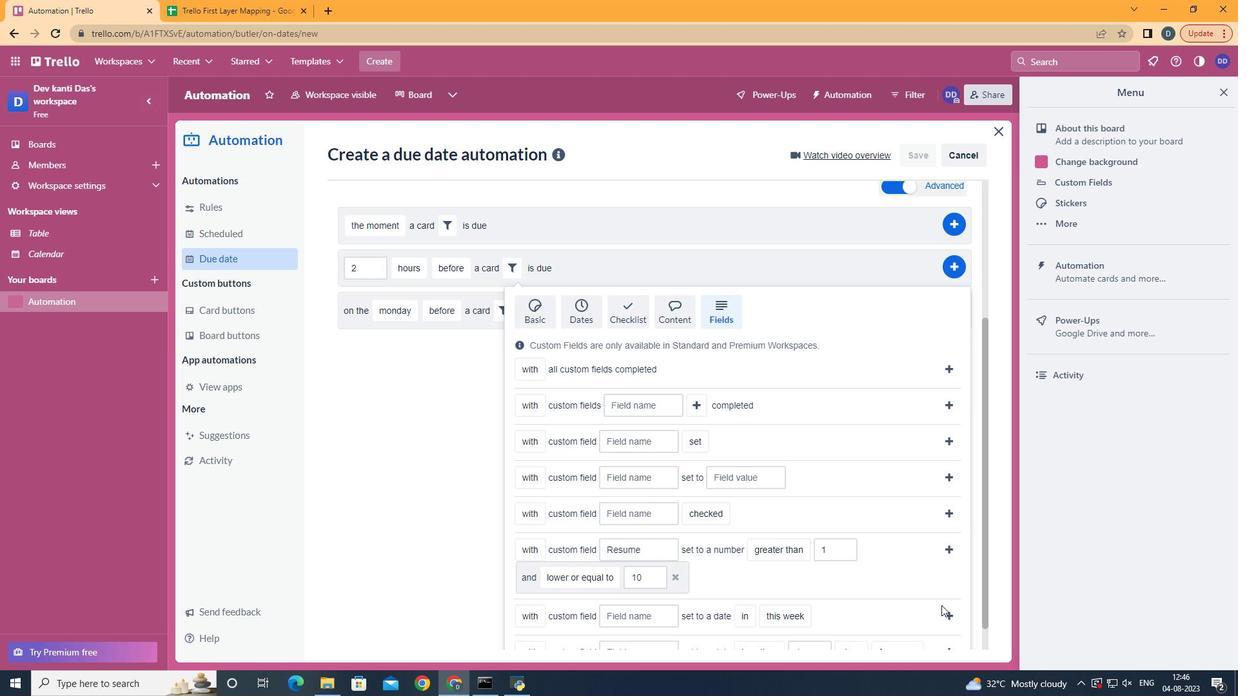 
Action: Mouse pressed left at (599, 514)
Screenshot: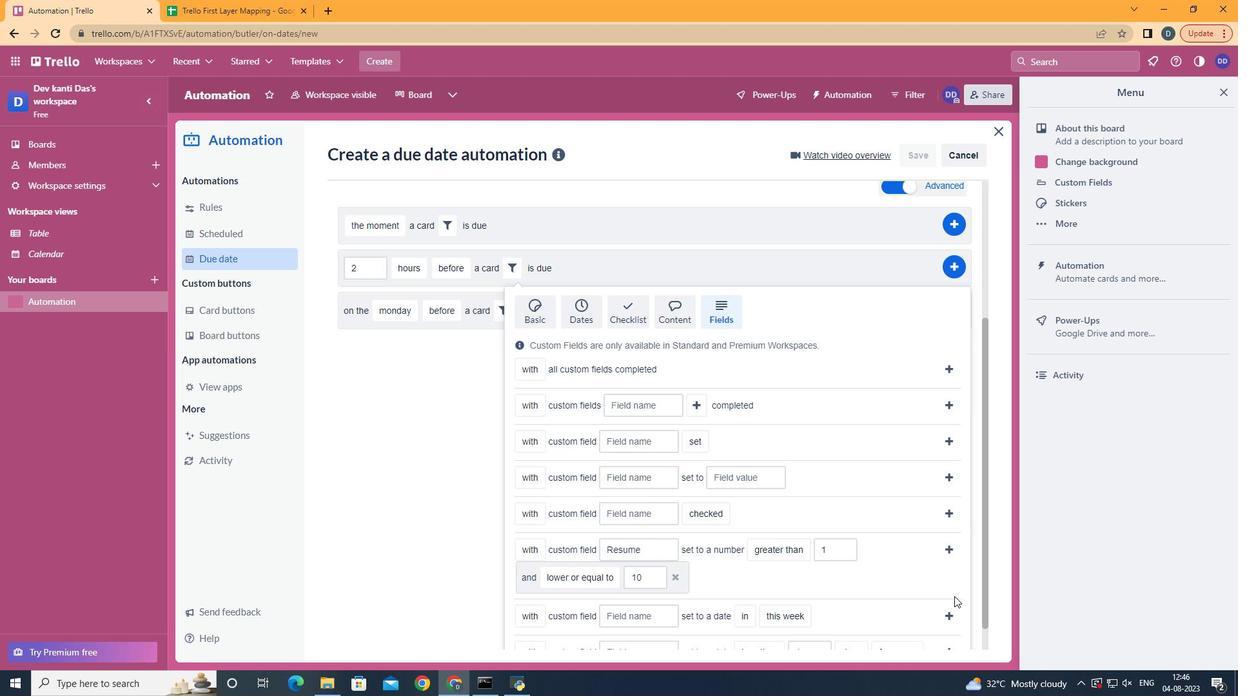 
Action: Mouse moved to (956, 555)
Screenshot: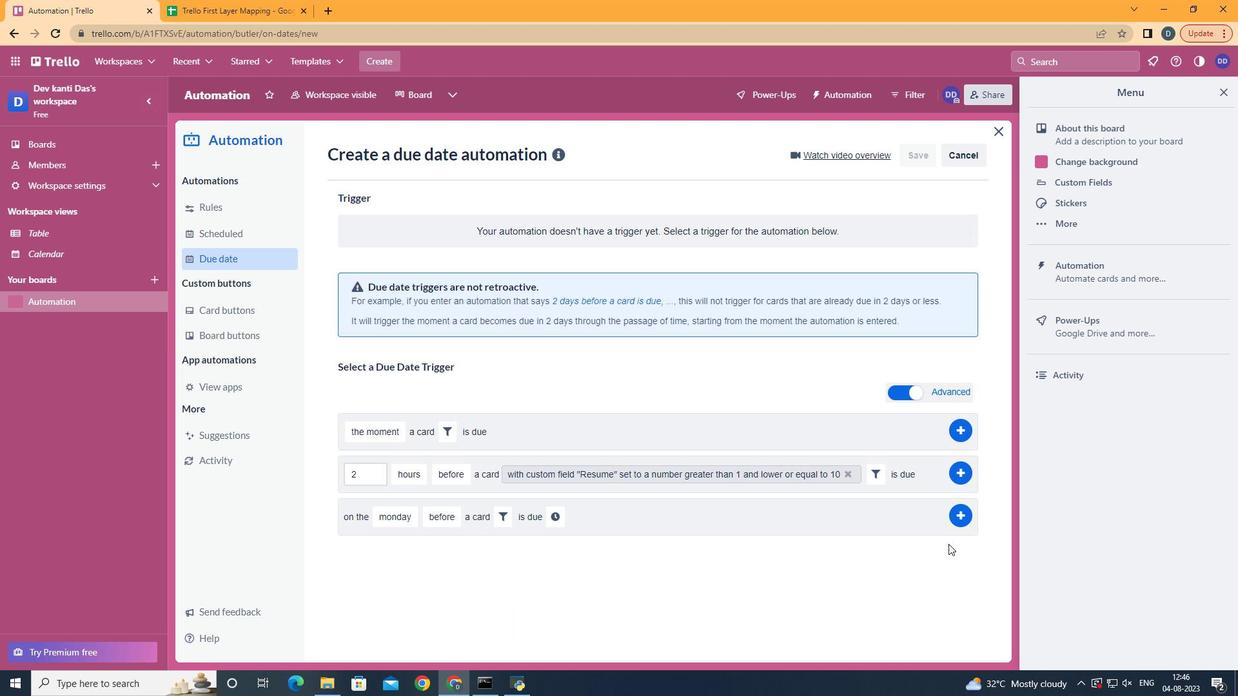 
Action: Mouse pressed left at (956, 555)
Screenshot: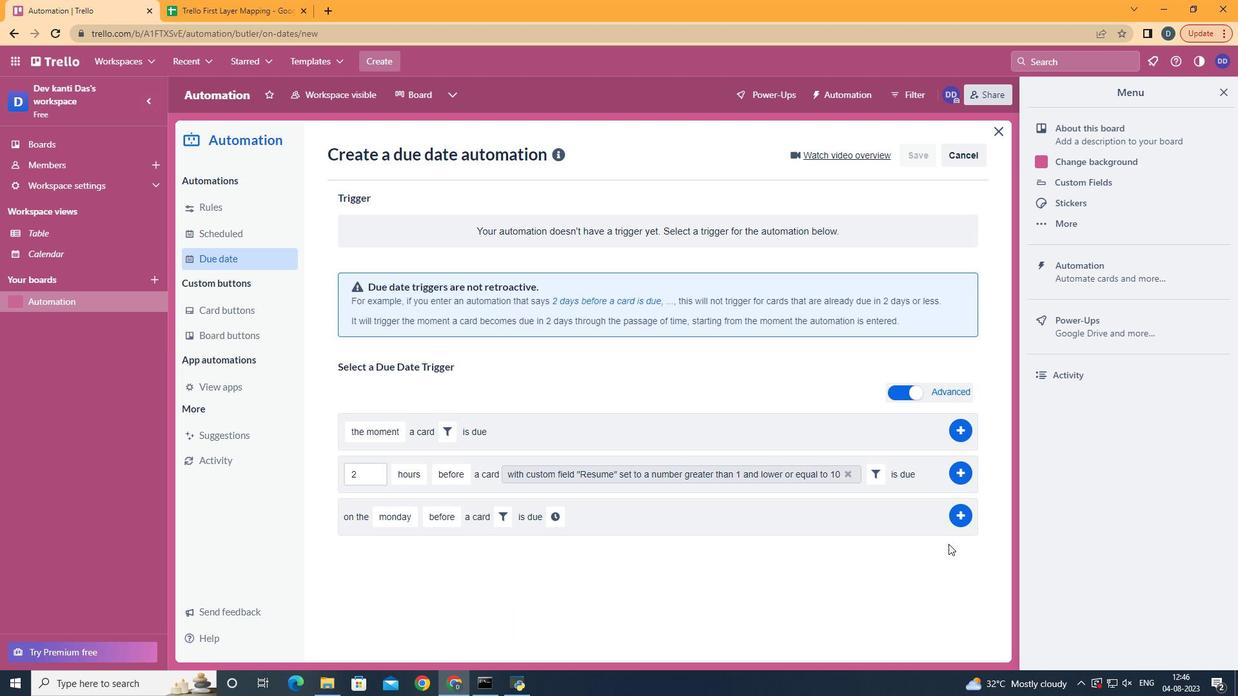 
Action: Mouse moved to (976, 474)
Screenshot: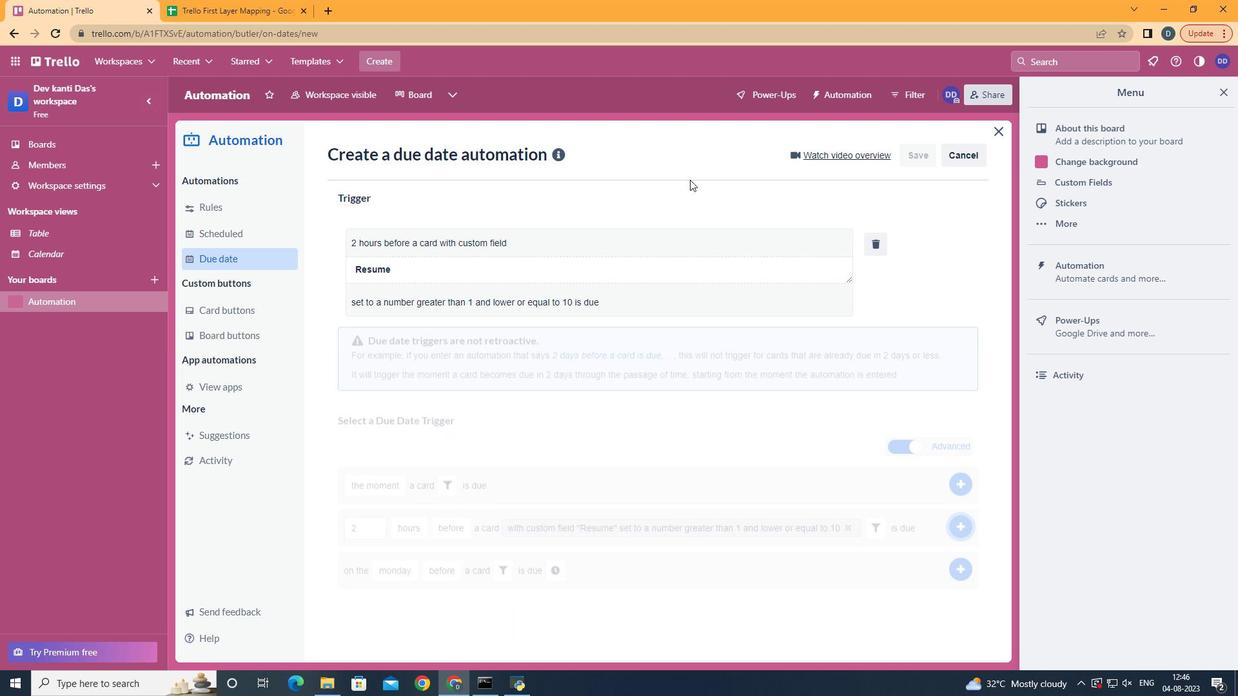 
Action: Mouse pressed left at (976, 474)
Screenshot: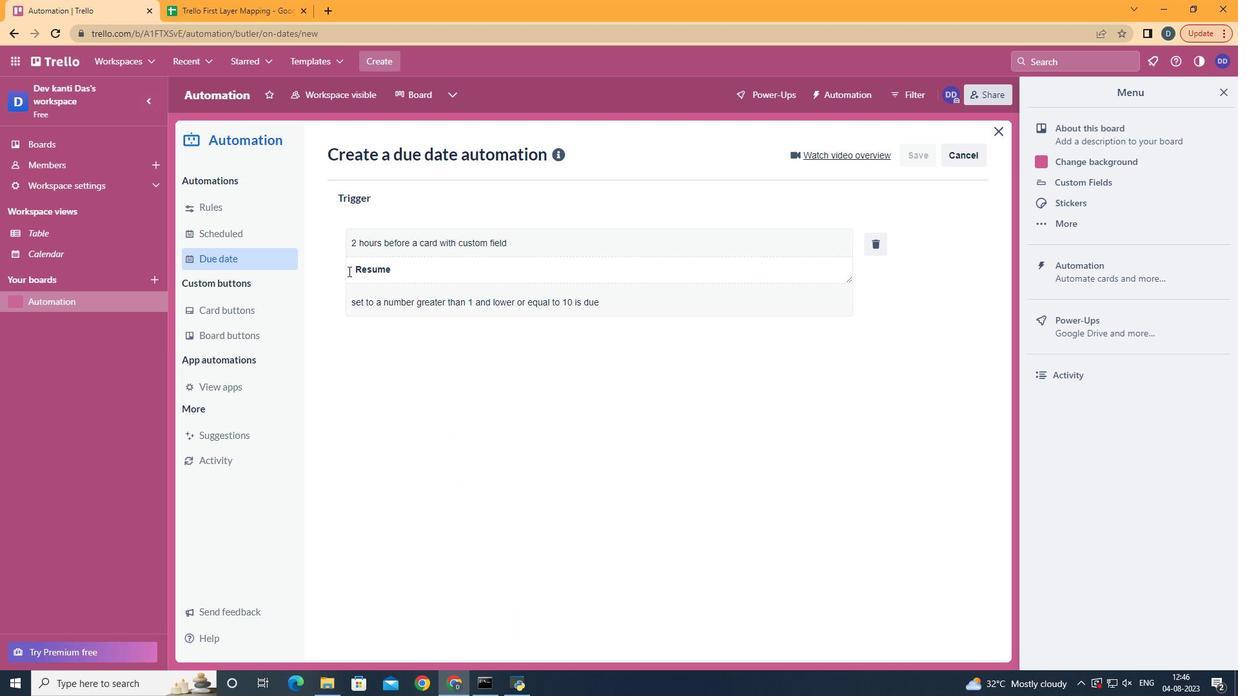 
Action: Mouse moved to (631, 259)
Screenshot: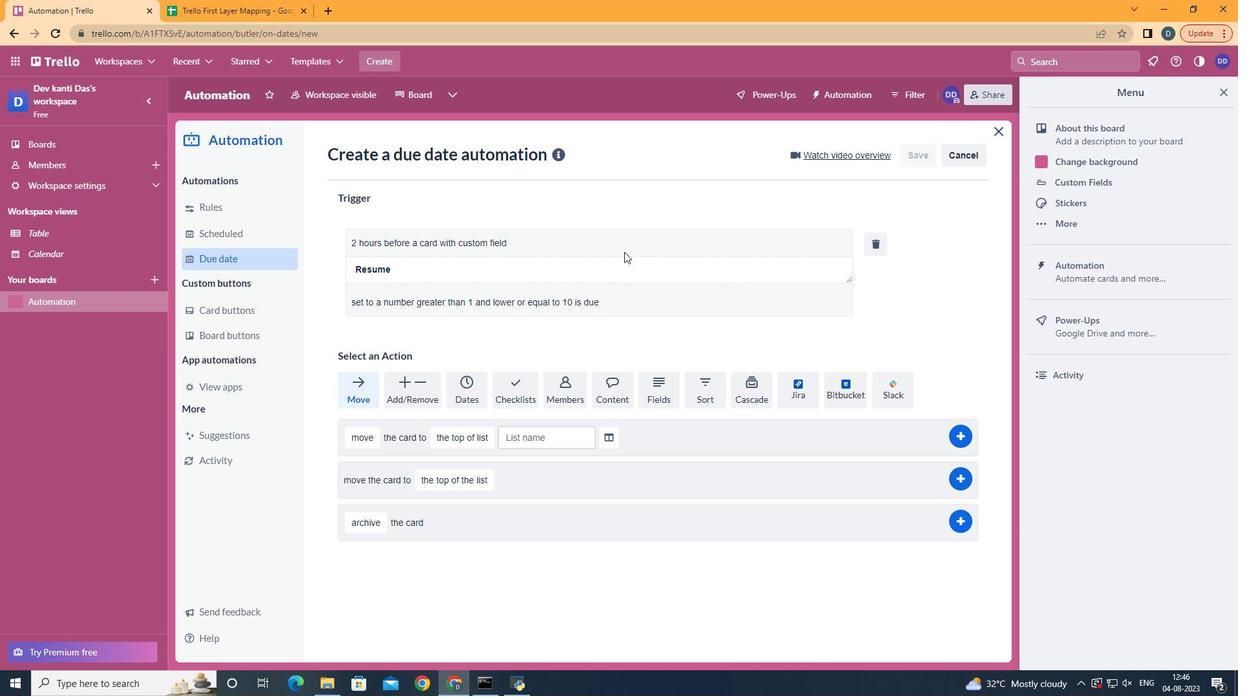 
